 Task: Setup paragraph 2 text in the me for the builder.
Action: Mouse moved to (996, 72)
Screenshot: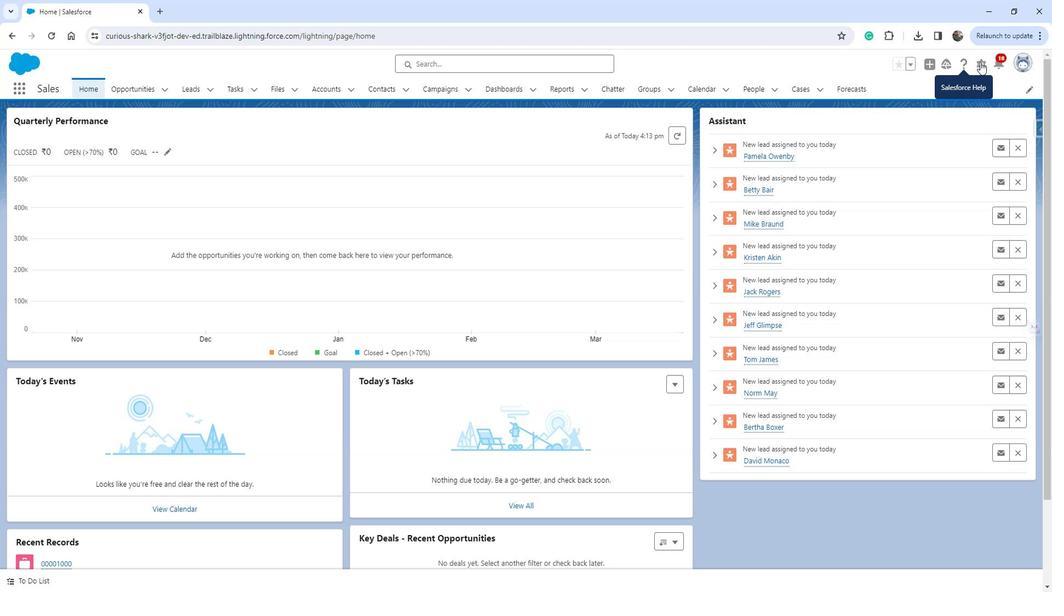 
Action: Mouse pressed left at (996, 72)
Screenshot: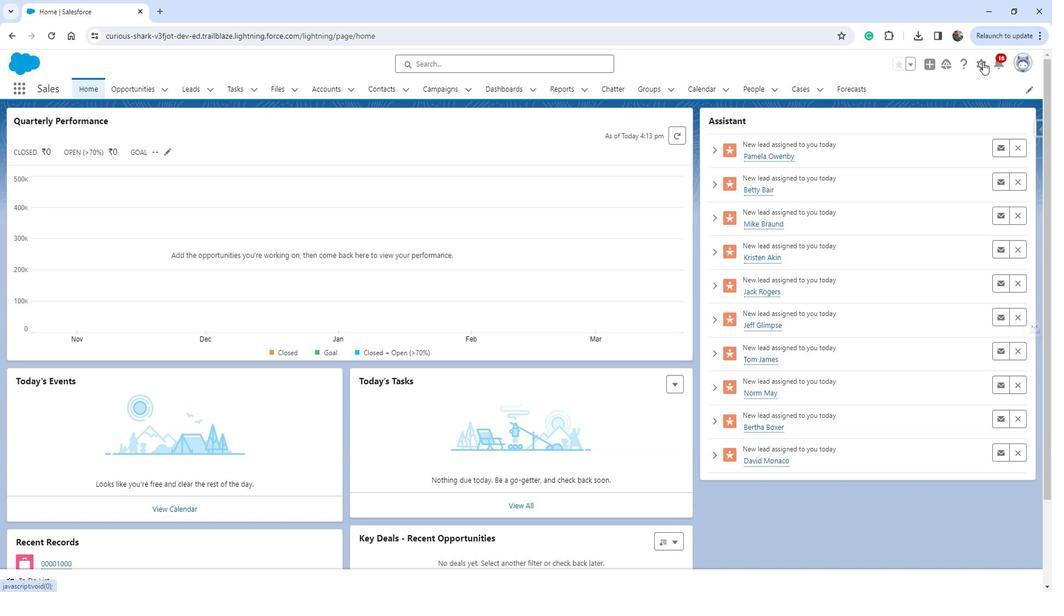 
Action: Mouse moved to (954, 108)
Screenshot: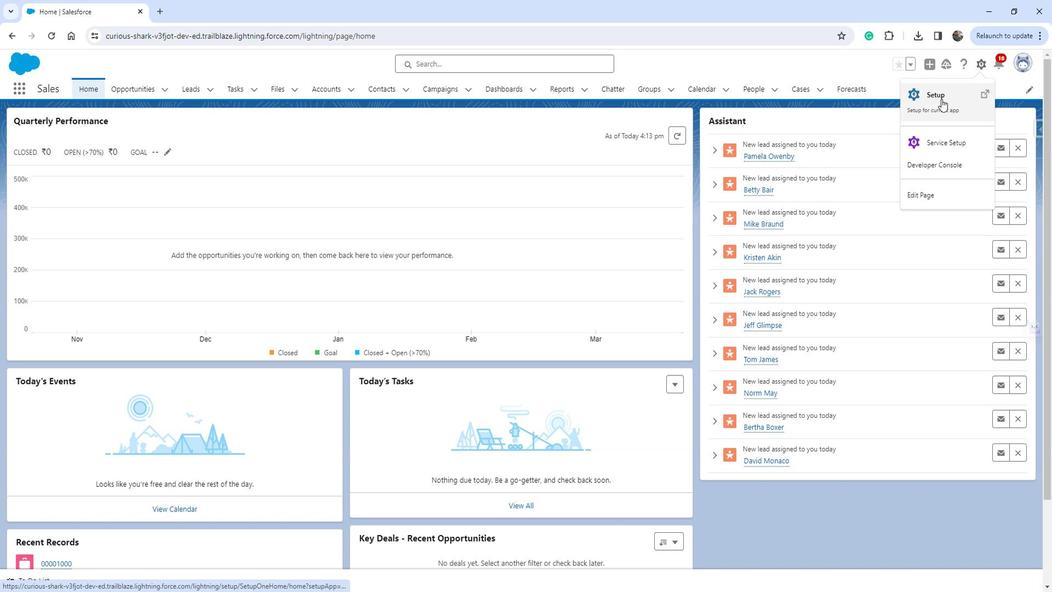 
Action: Mouse pressed left at (954, 108)
Screenshot: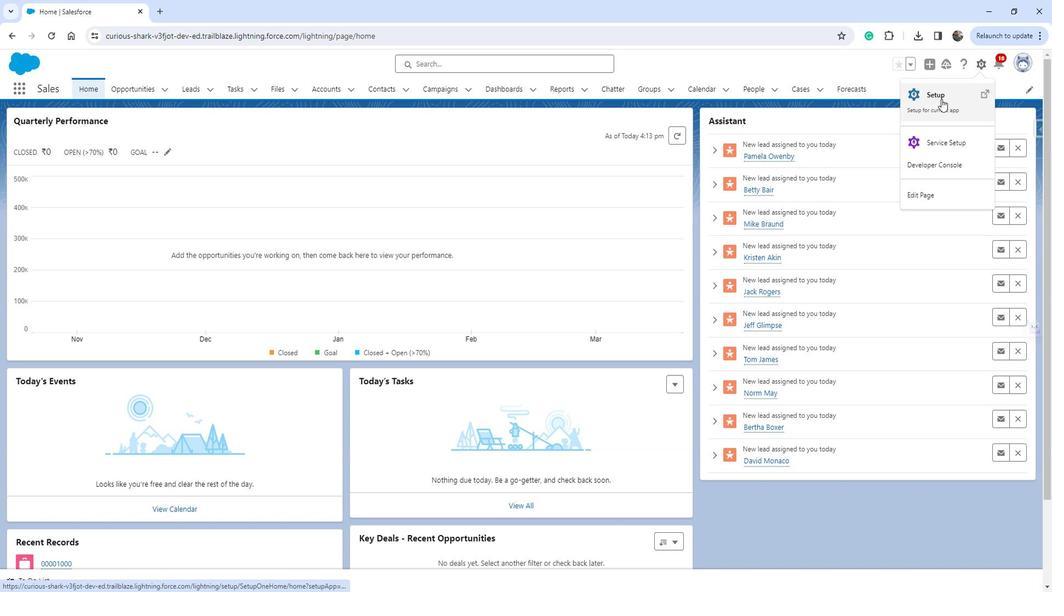 
Action: Mouse moved to (98, 351)
Screenshot: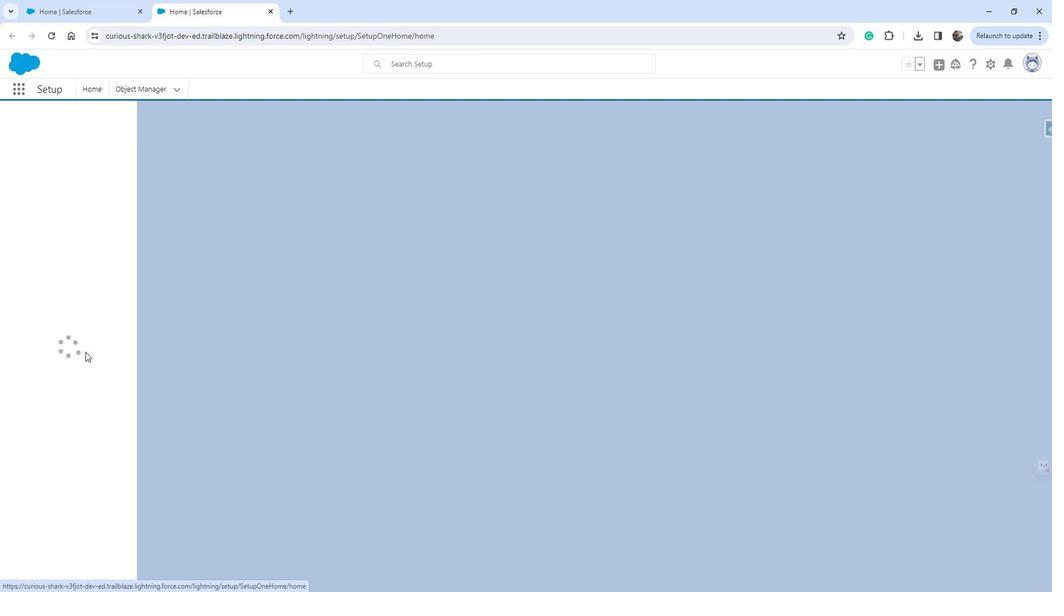 
Action: Mouse scrolled (98, 350) with delta (0, 0)
Screenshot: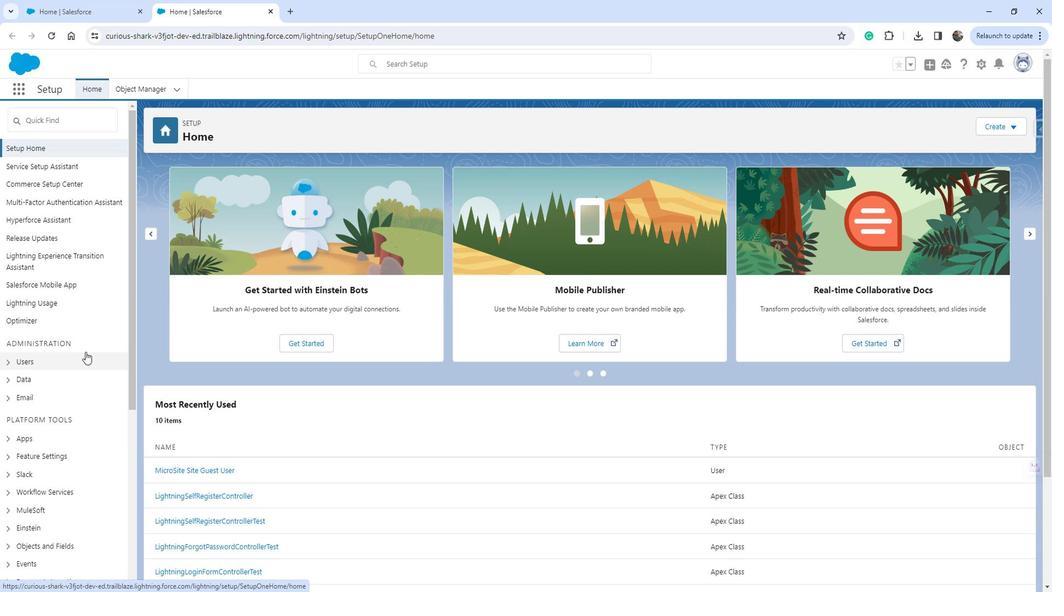 
Action: Mouse scrolled (98, 350) with delta (0, 0)
Screenshot: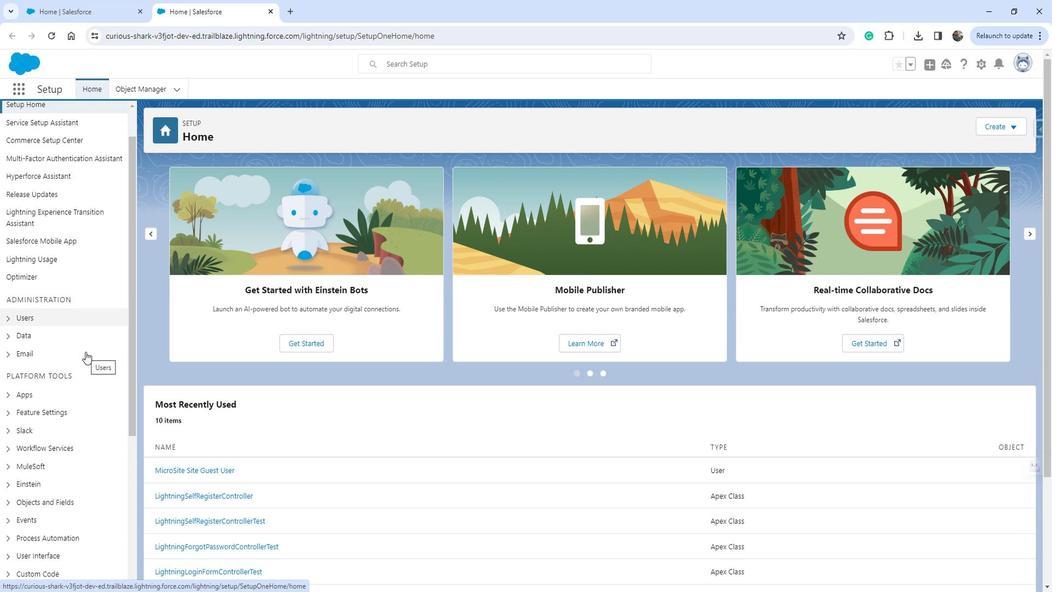 
Action: Mouse moved to (34, 341)
Screenshot: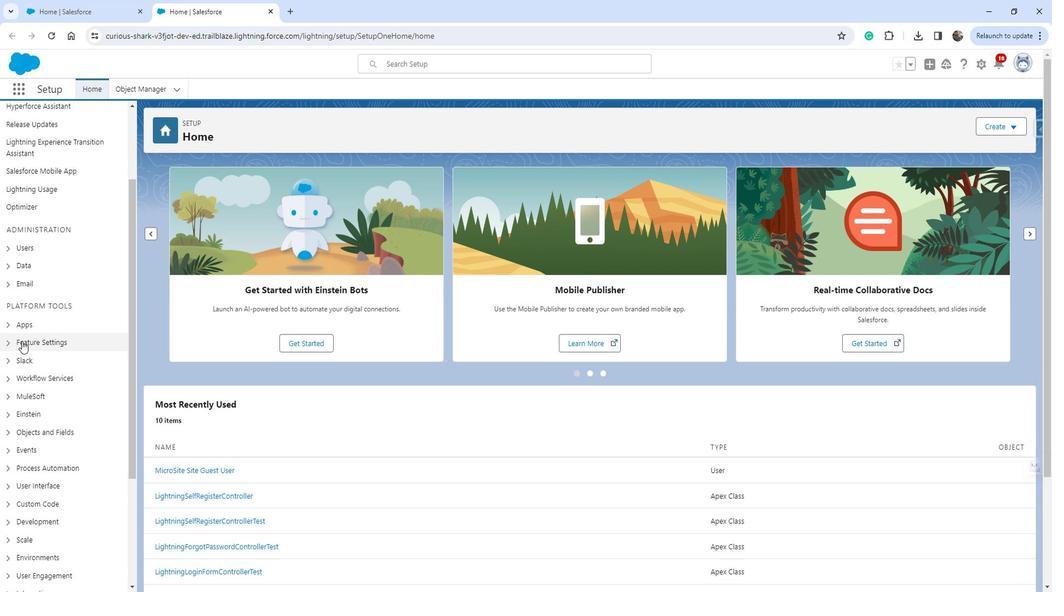 
Action: Mouse pressed left at (34, 341)
Screenshot: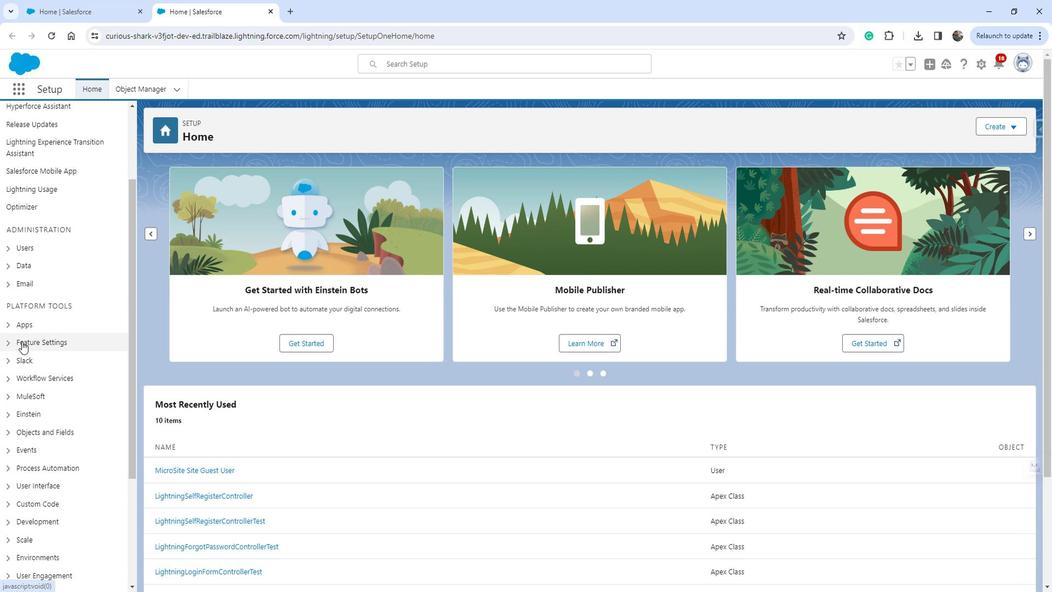 
Action: Mouse moved to (115, 336)
Screenshot: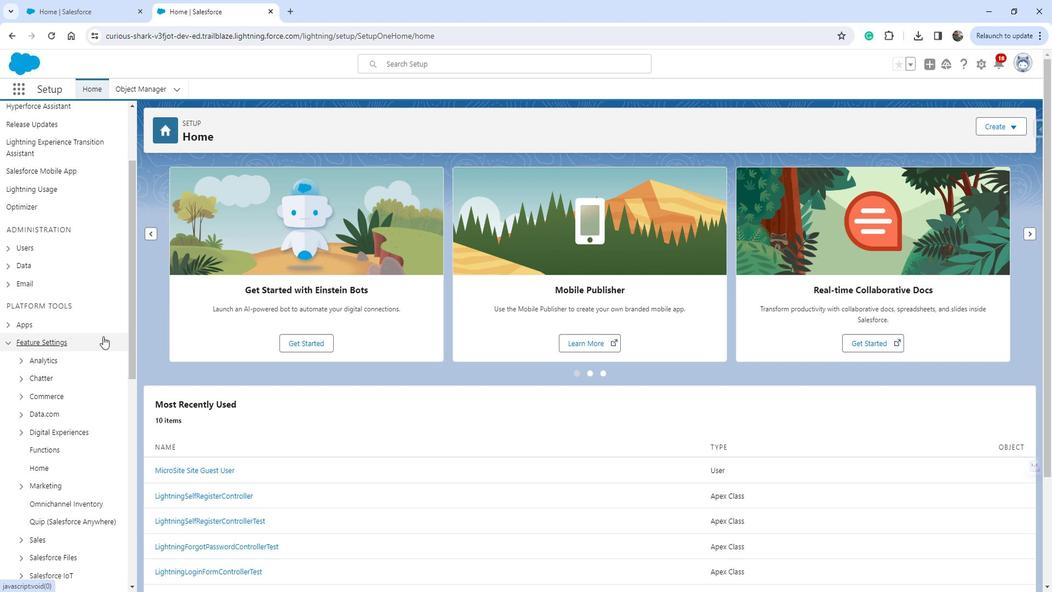 
Action: Mouse scrolled (115, 336) with delta (0, 0)
Screenshot: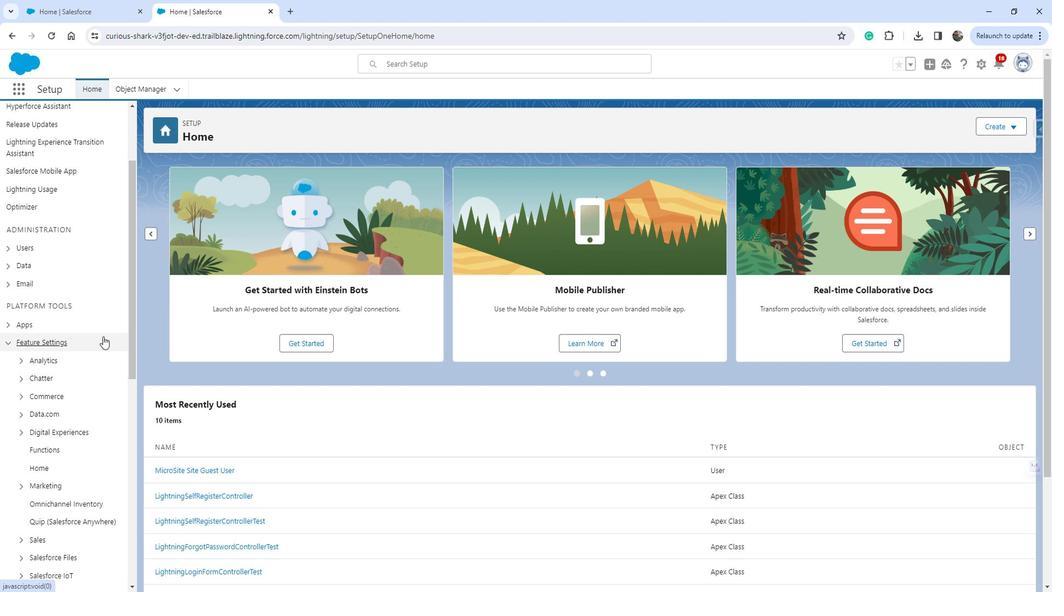 
Action: Mouse scrolled (115, 336) with delta (0, 0)
Screenshot: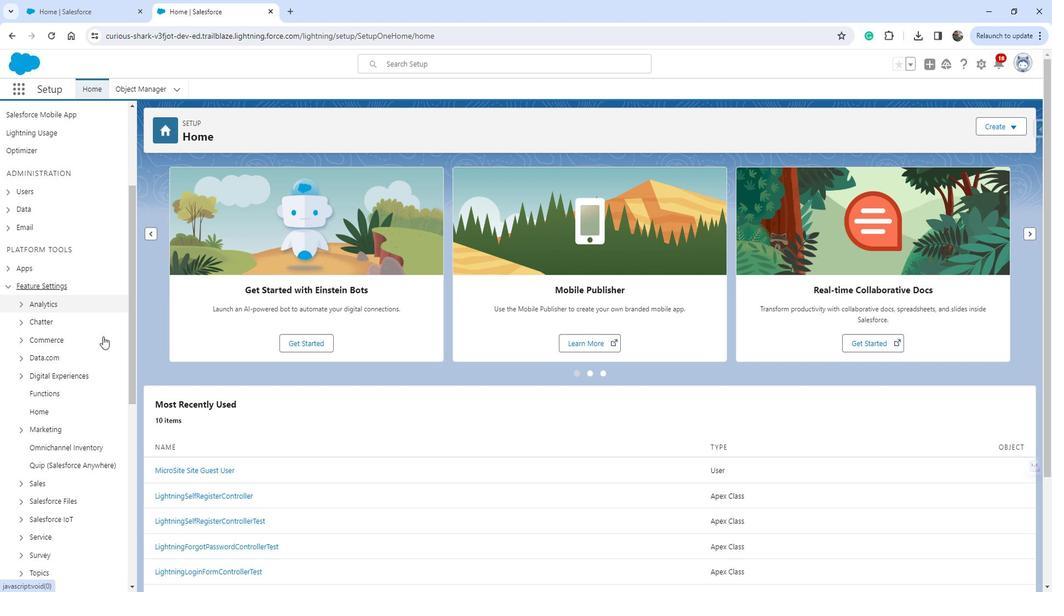 
Action: Mouse moved to (54, 317)
Screenshot: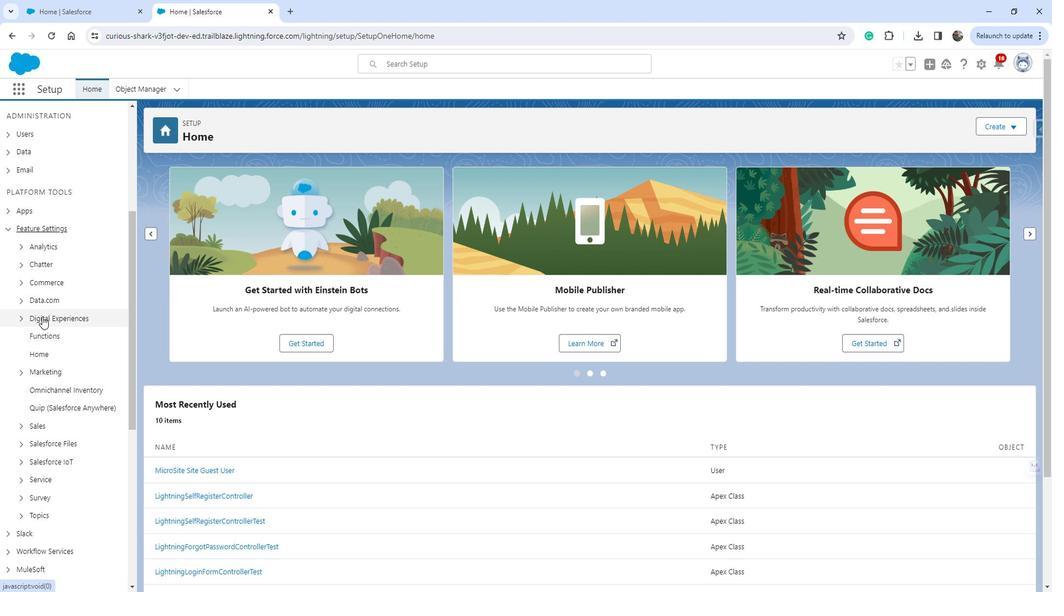 
Action: Mouse pressed left at (54, 317)
Screenshot: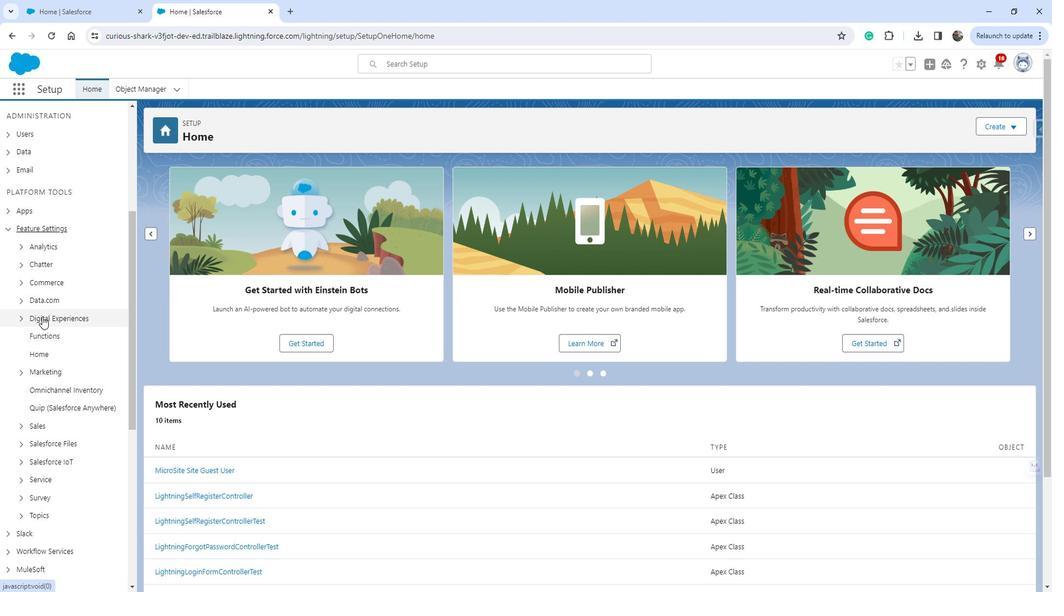 
Action: Mouse moved to (61, 334)
Screenshot: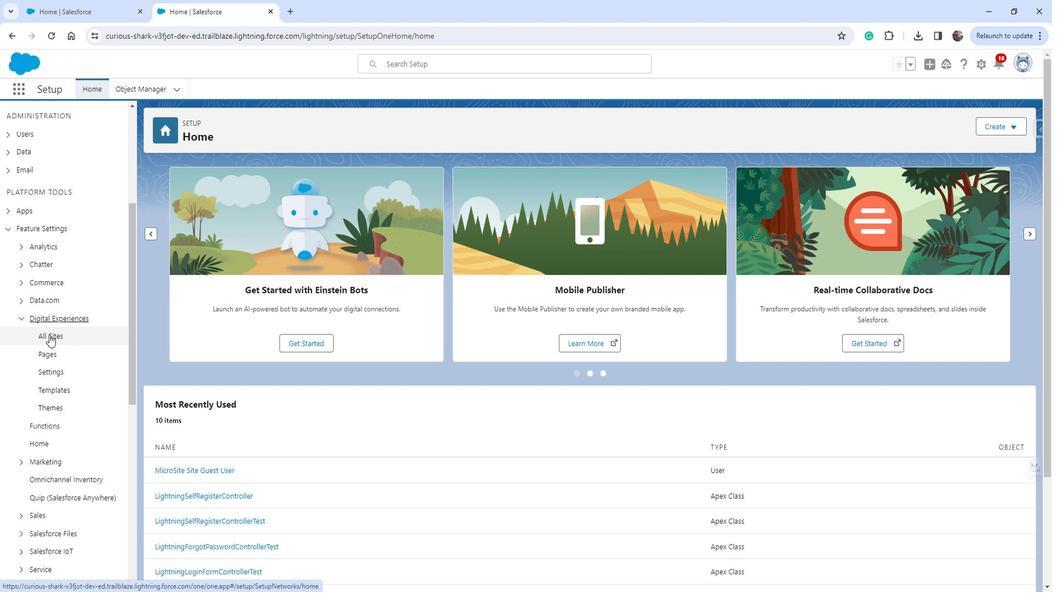 
Action: Mouse pressed left at (61, 334)
Screenshot: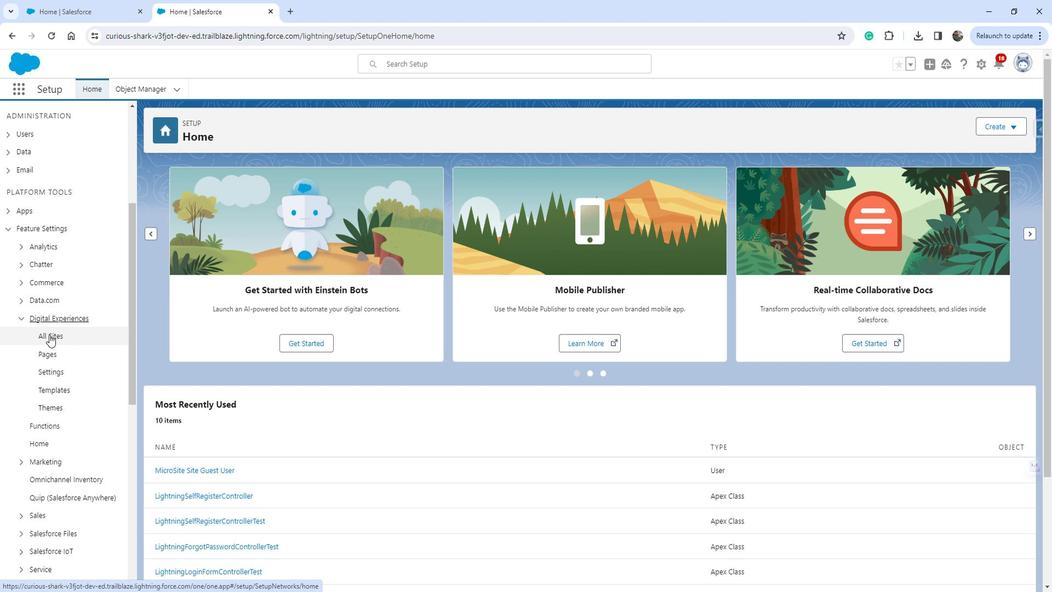 
Action: Mouse moved to (192, 261)
Screenshot: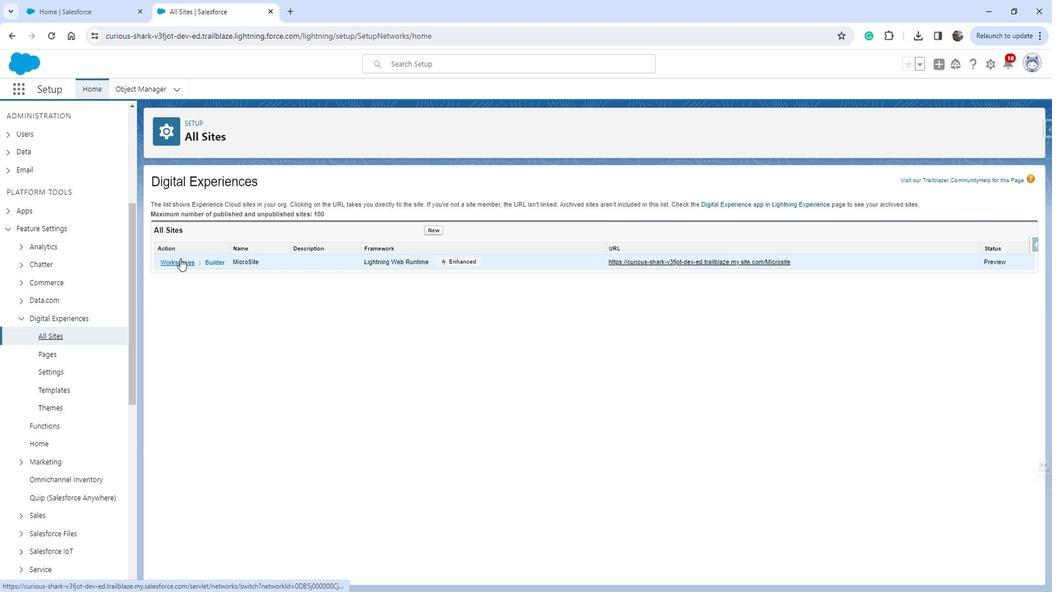 
Action: Mouse pressed left at (192, 261)
Screenshot: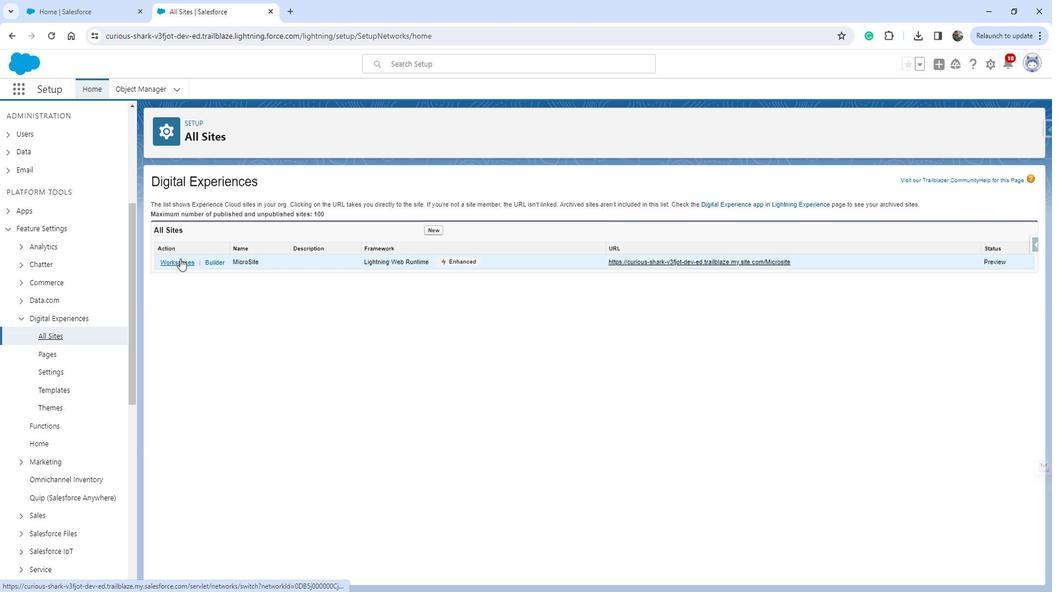 
Action: Mouse moved to (308, 328)
Screenshot: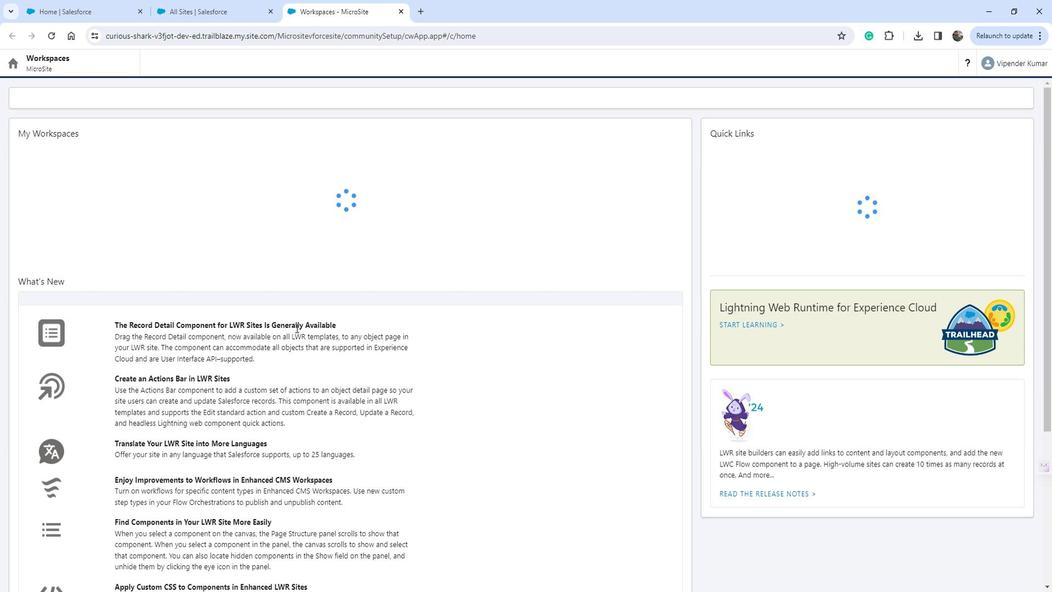 
Action: Mouse scrolled (308, 327) with delta (0, 0)
Screenshot: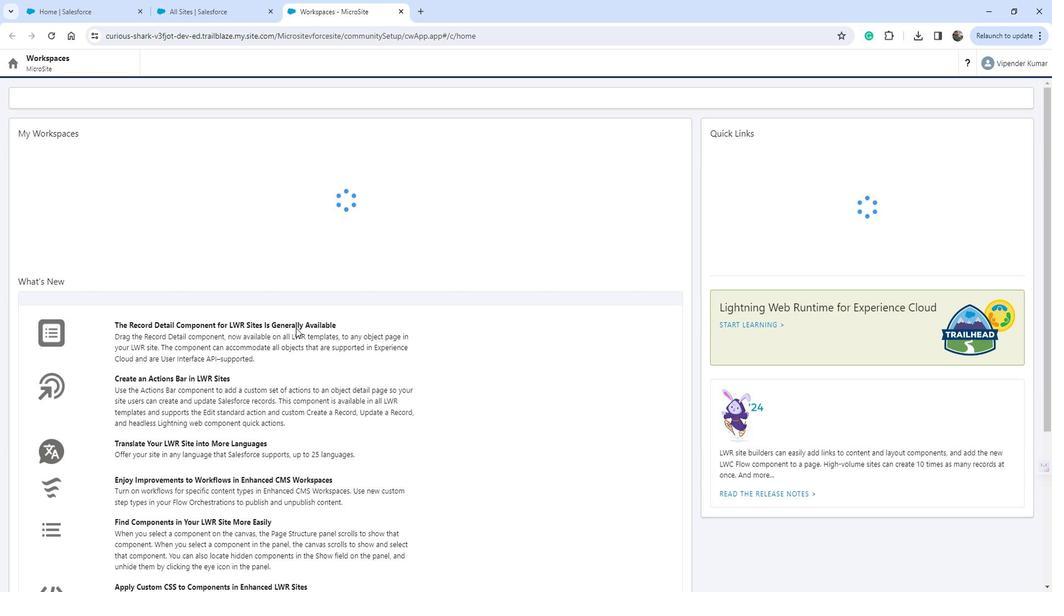 
Action: Mouse moved to (122, 221)
Screenshot: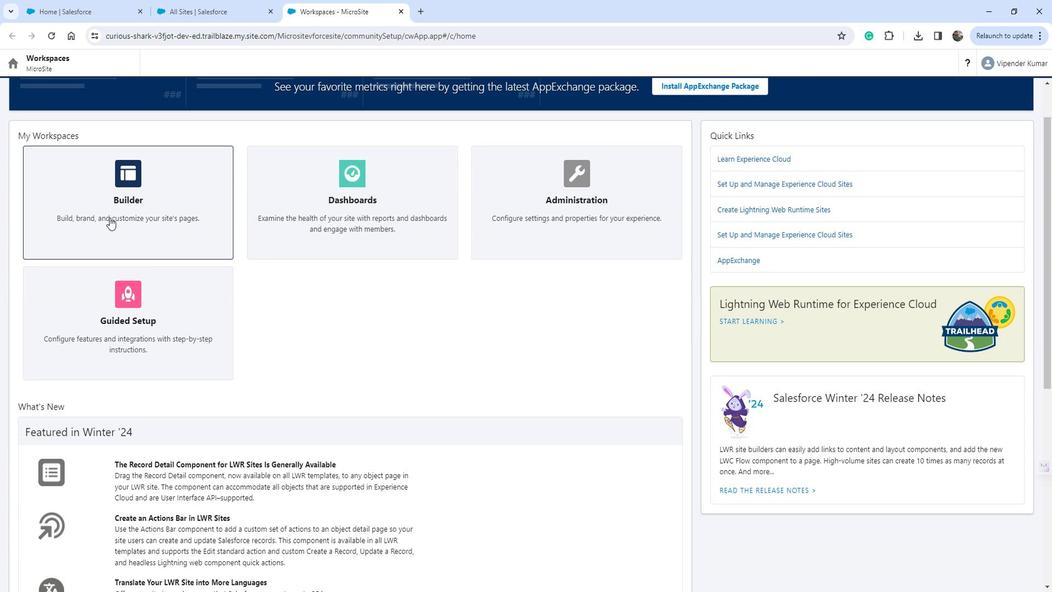
Action: Mouse pressed left at (122, 221)
Screenshot: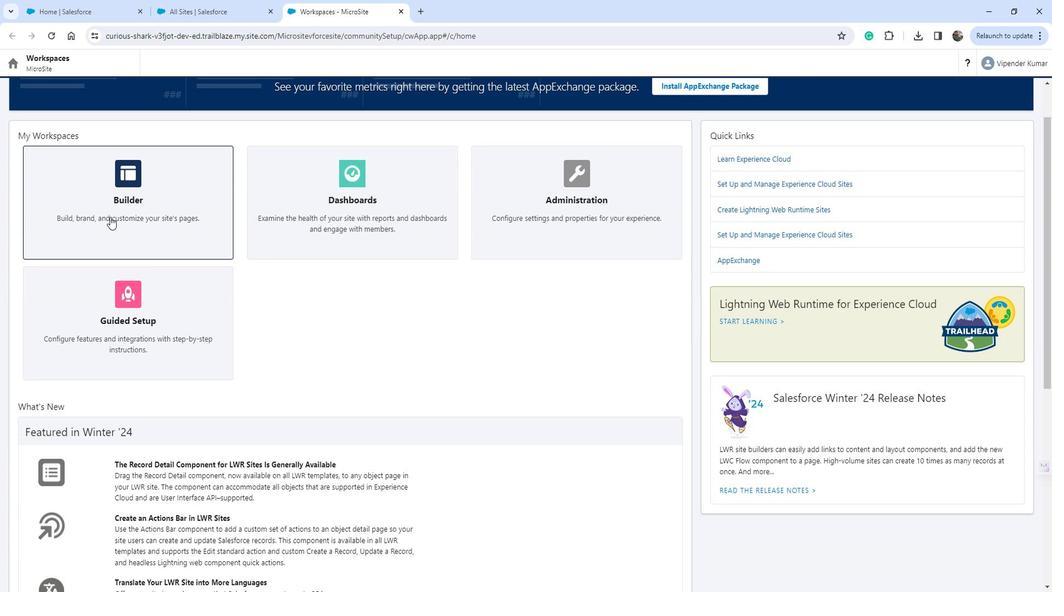 
Action: Mouse moved to (341, 293)
Screenshot: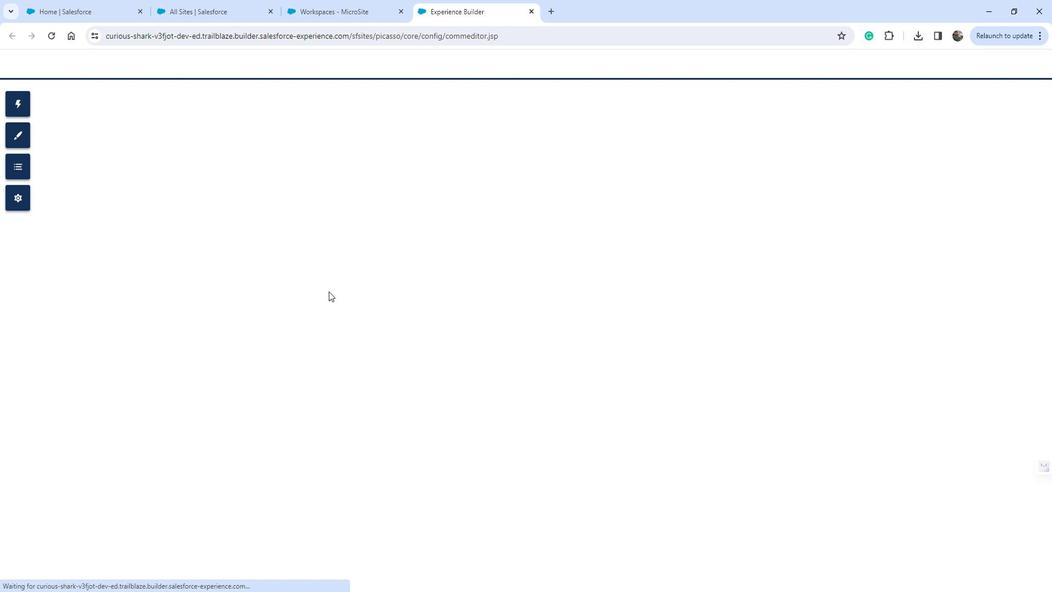 
Action: Mouse scrolled (341, 293) with delta (0, 0)
Screenshot: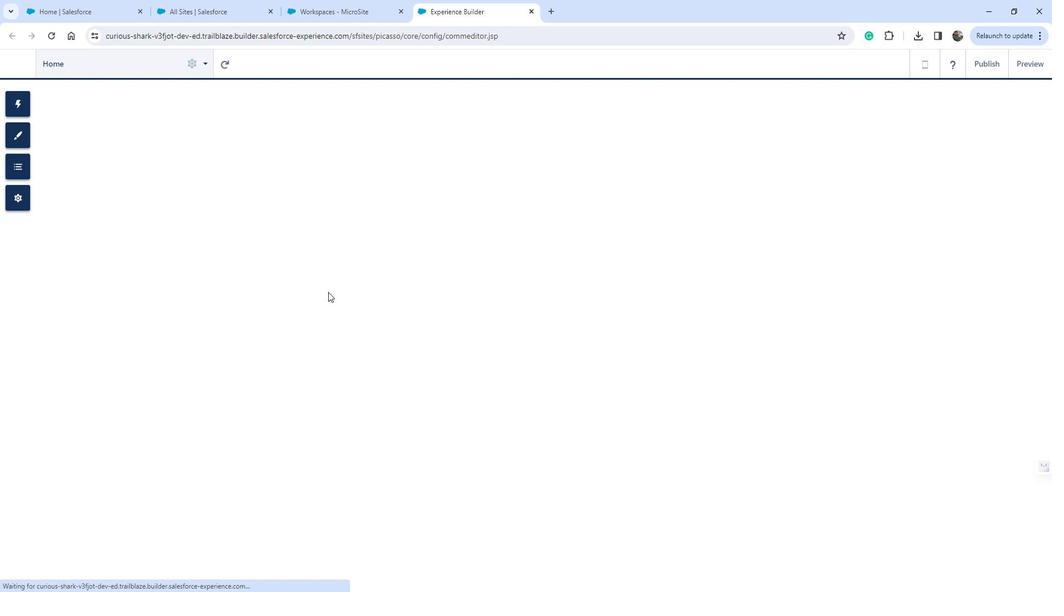 
Action: Mouse moved to (36, 146)
Screenshot: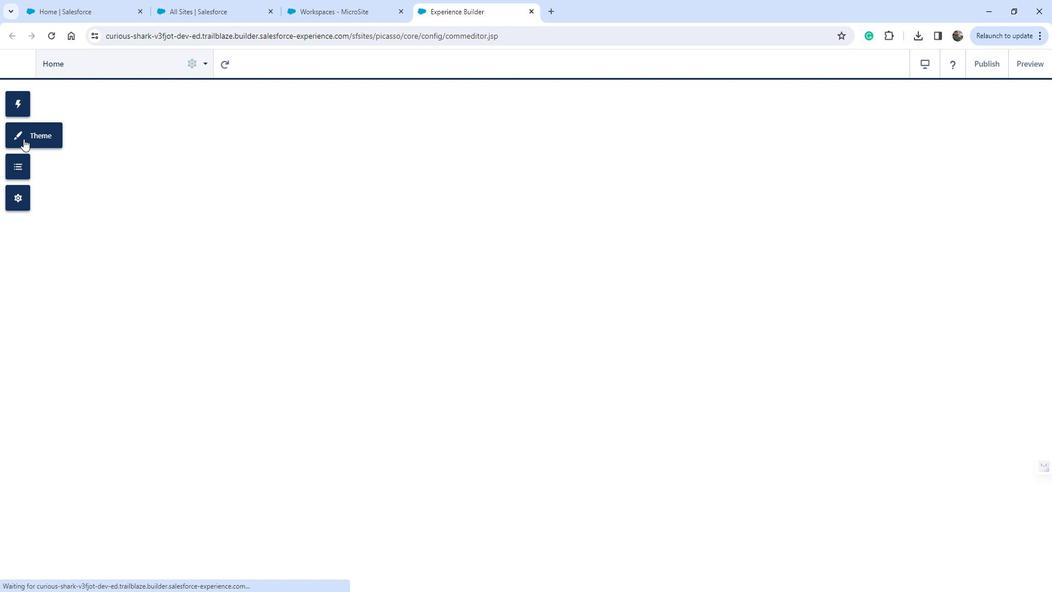 
Action: Mouse pressed left at (36, 146)
Screenshot: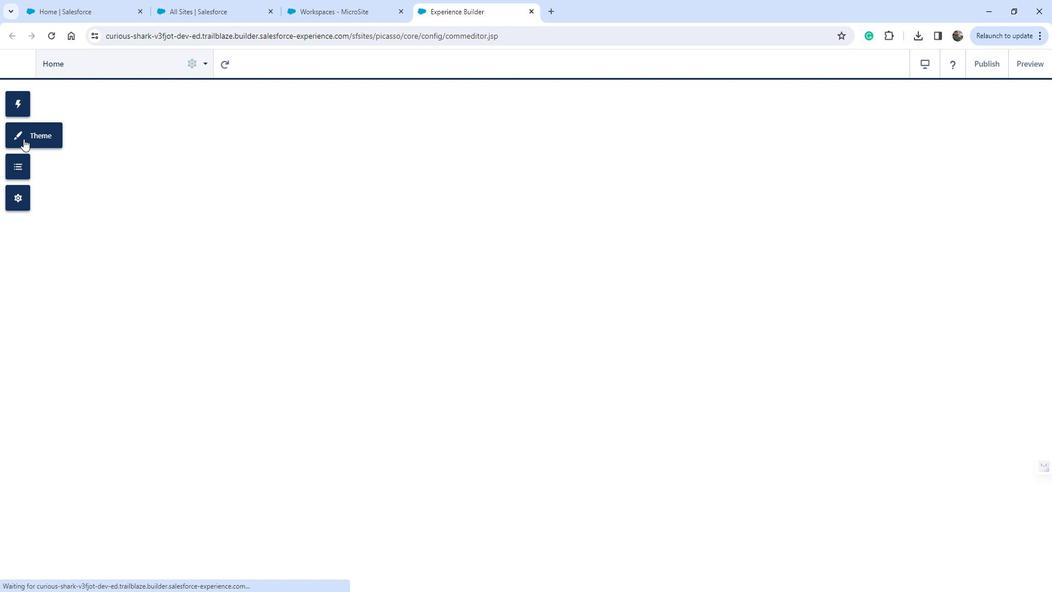 
Action: Mouse moved to (37, 140)
Screenshot: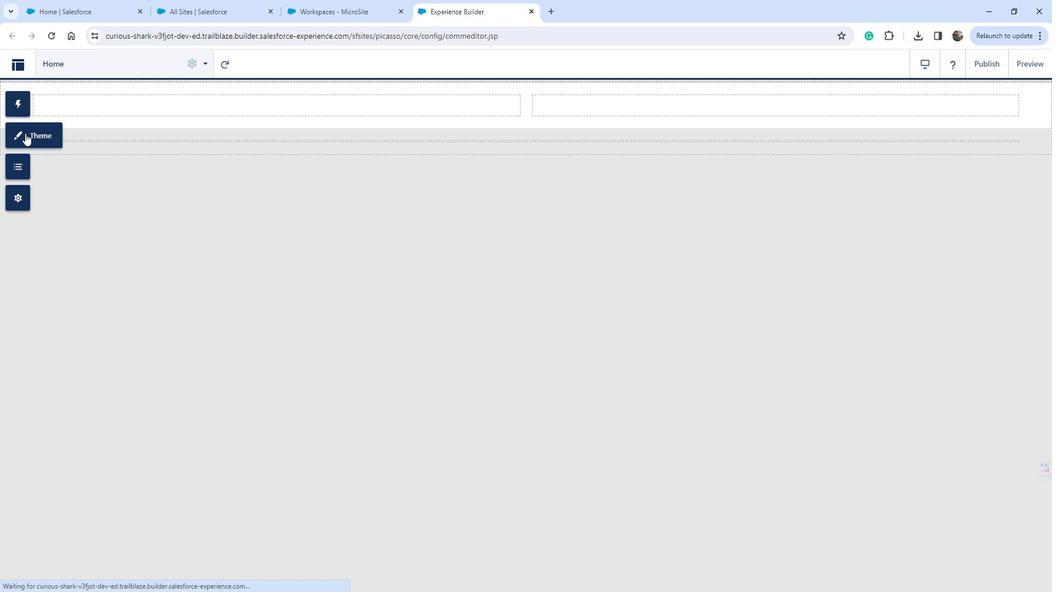 
Action: Mouse pressed left at (37, 140)
Screenshot: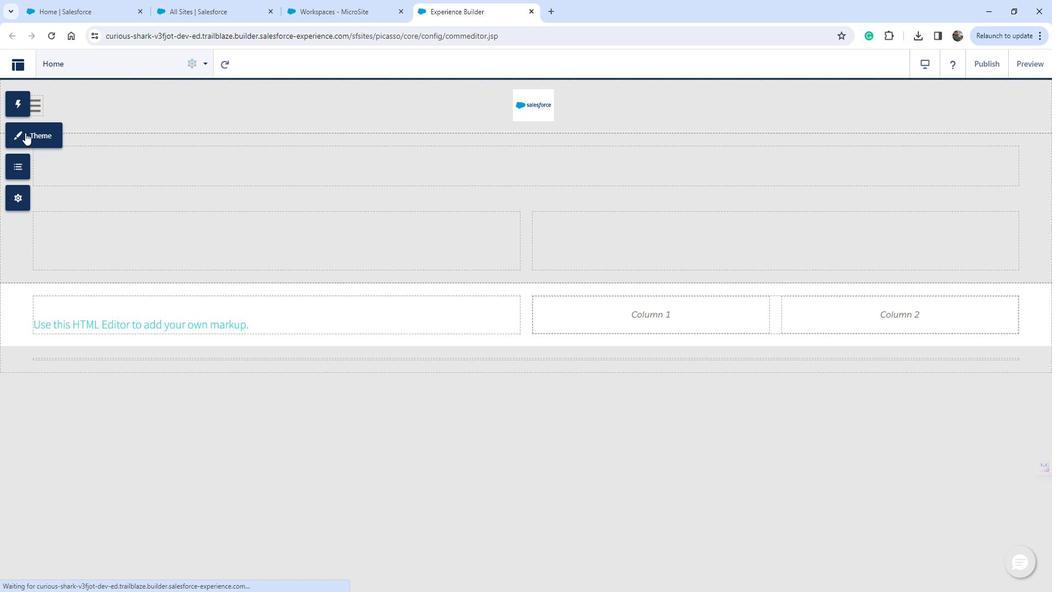 
Action: Mouse moved to (182, 179)
Screenshot: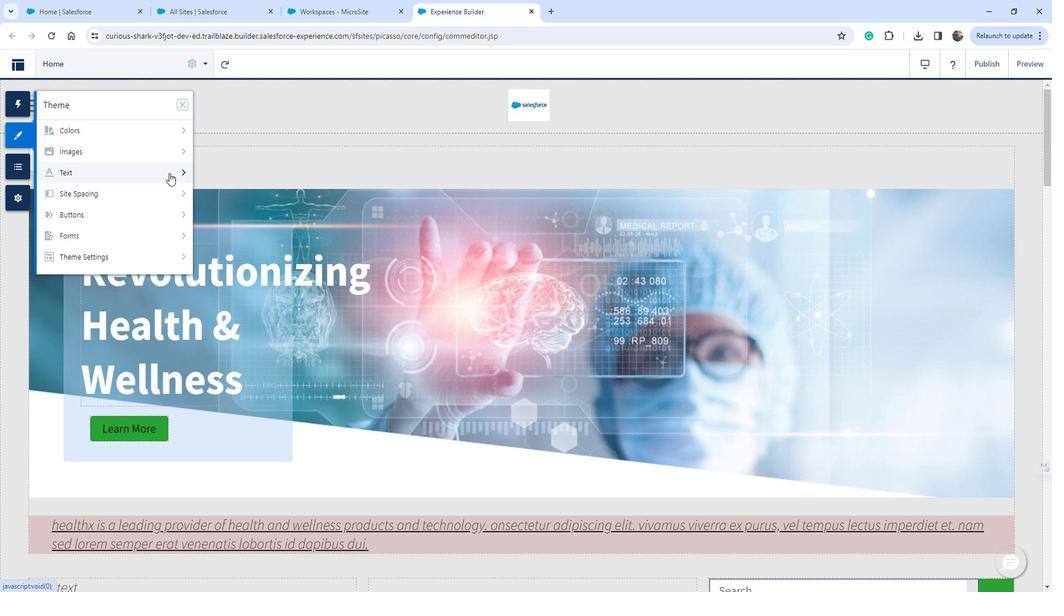 
Action: Mouse pressed left at (182, 179)
Screenshot: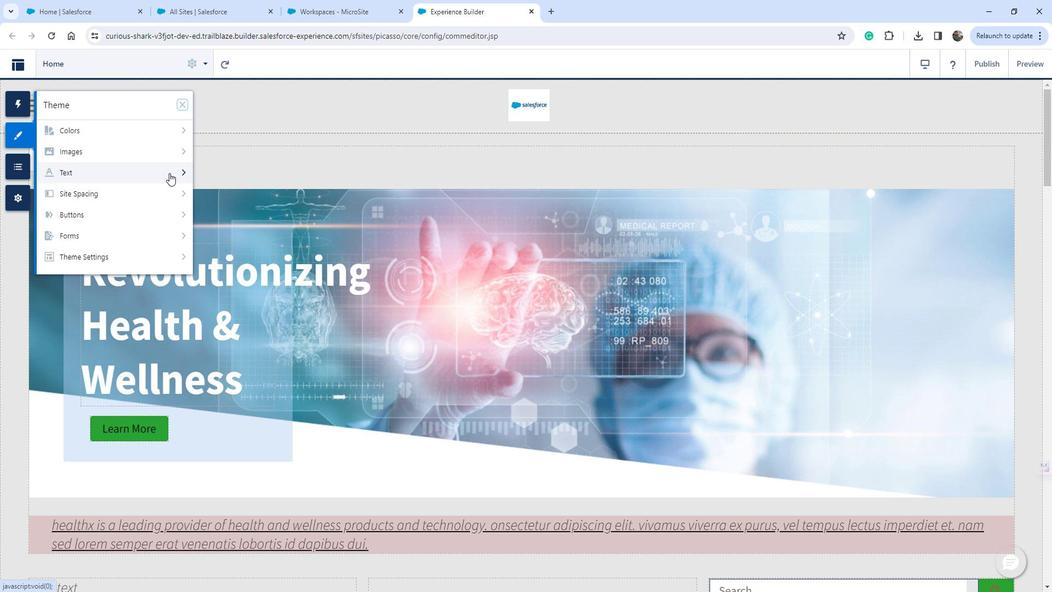 
Action: Mouse moved to (193, 131)
Screenshot: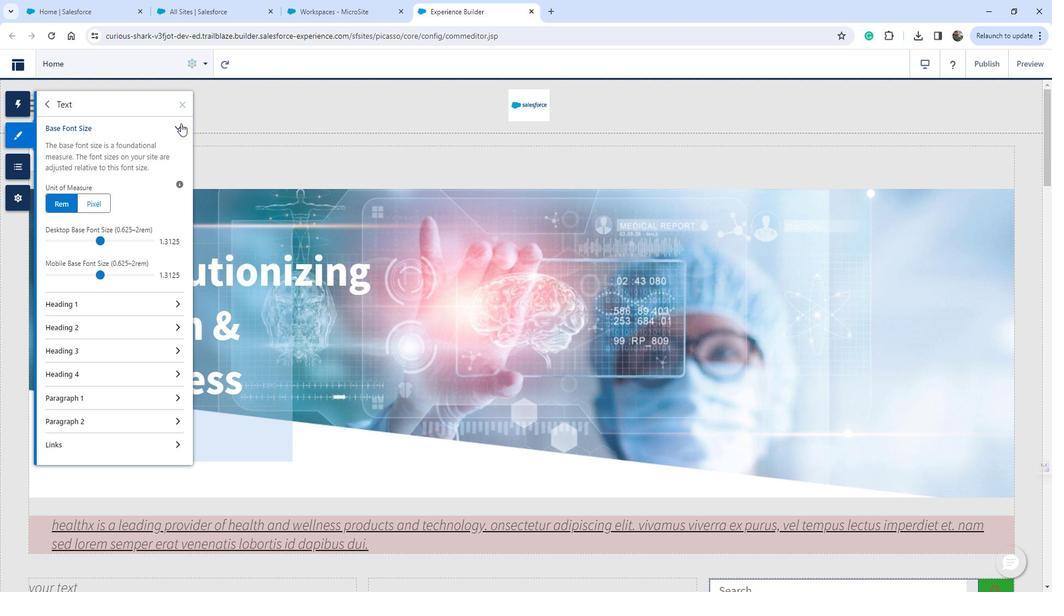 
Action: Mouse pressed left at (193, 131)
Screenshot: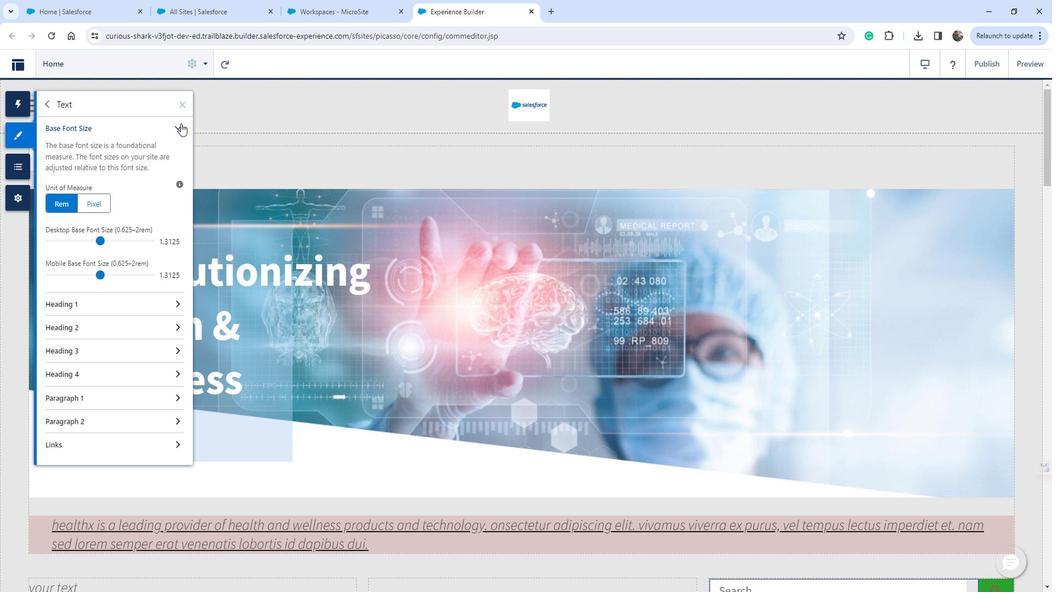 
Action: Mouse moved to (145, 273)
Screenshot: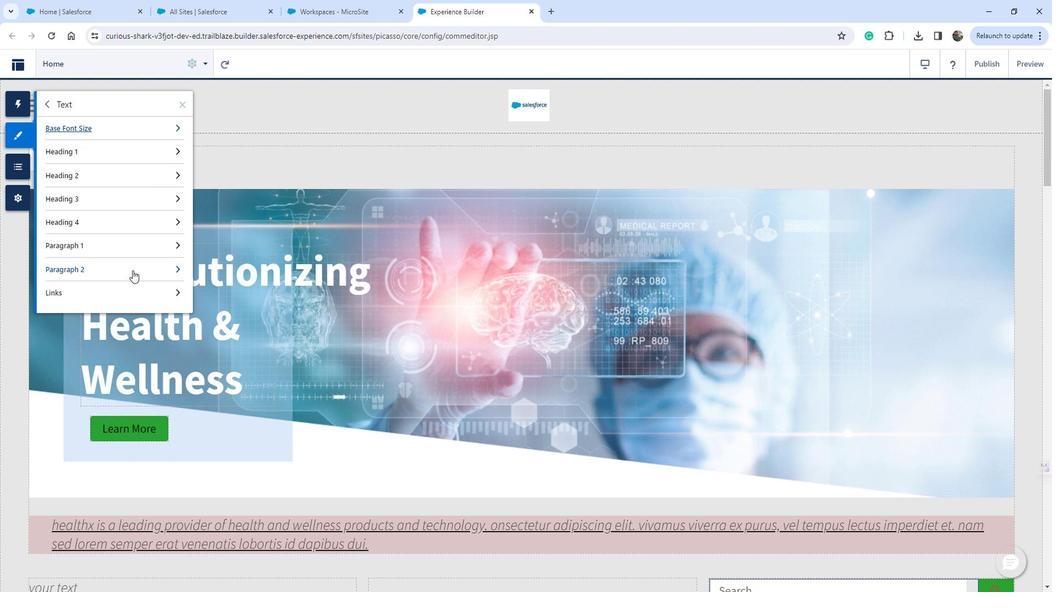
Action: Mouse pressed left at (145, 273)
Screenshot: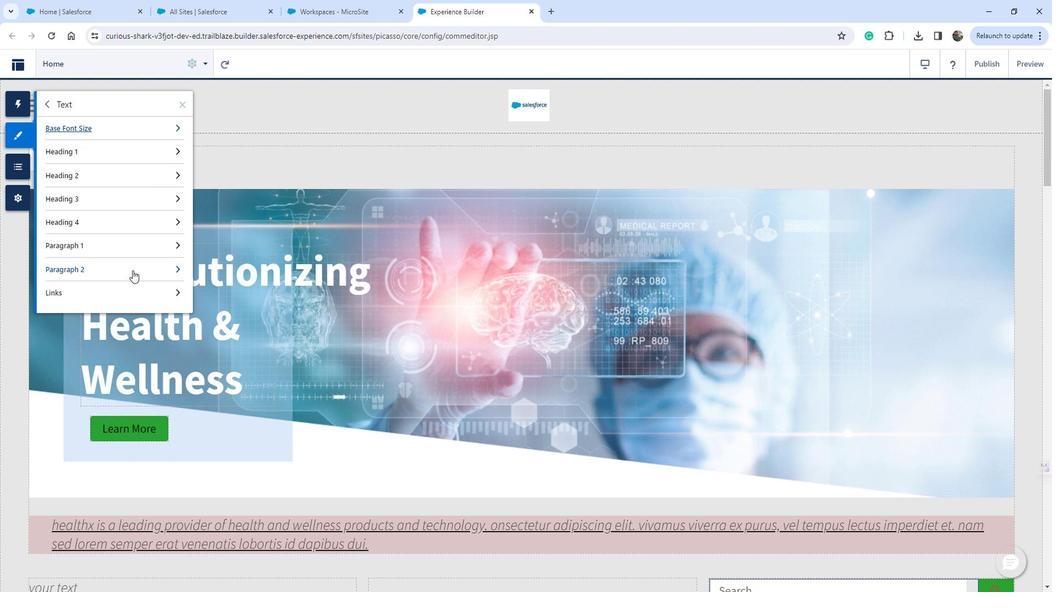 
Action: Mouse moved to (162, 307)
Screenshot: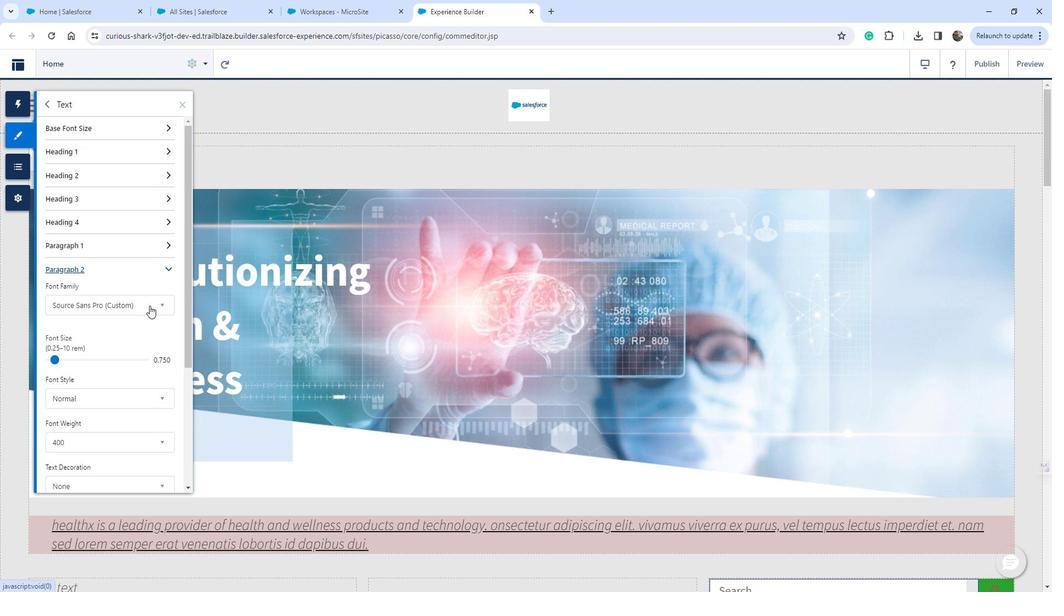 
Action: Mouse pressed left at (162, 307)
Screenshot: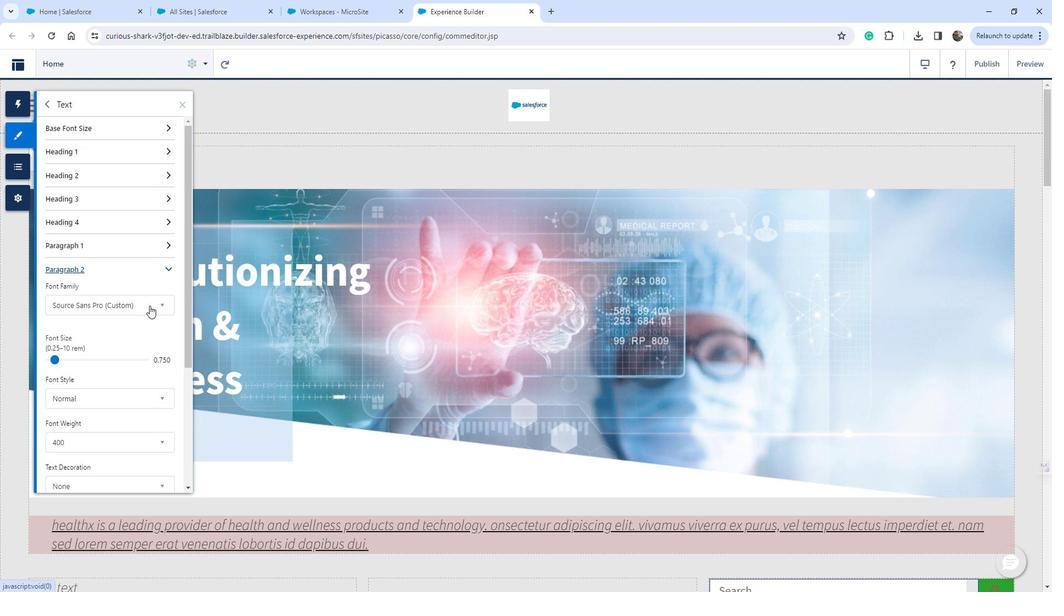 
Action: Mouse moved to (125, 343)
Screenshot: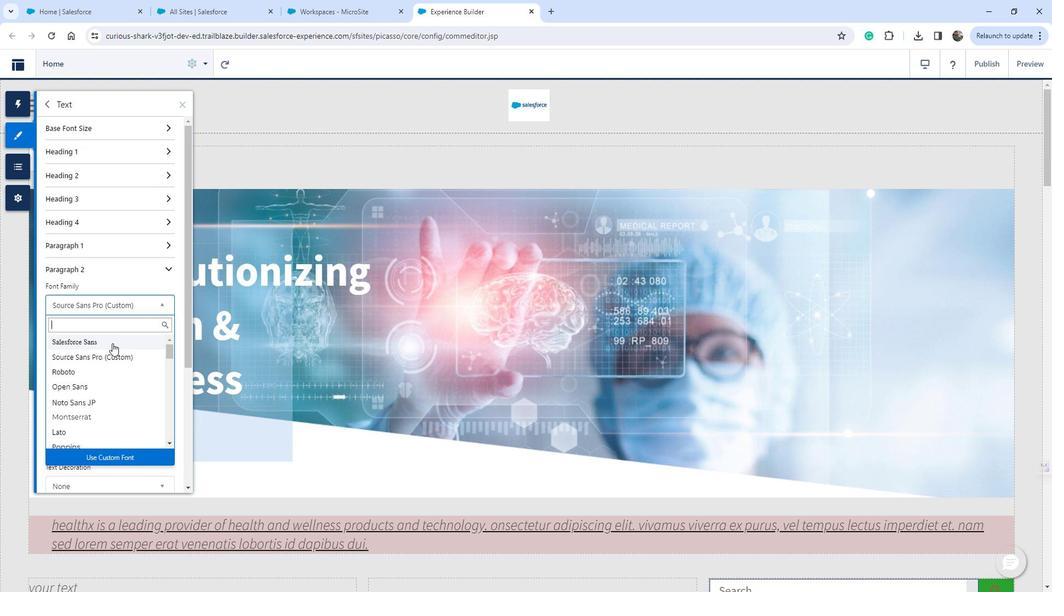
Action: Mouse pressed left at (125, 343)
Screenshot: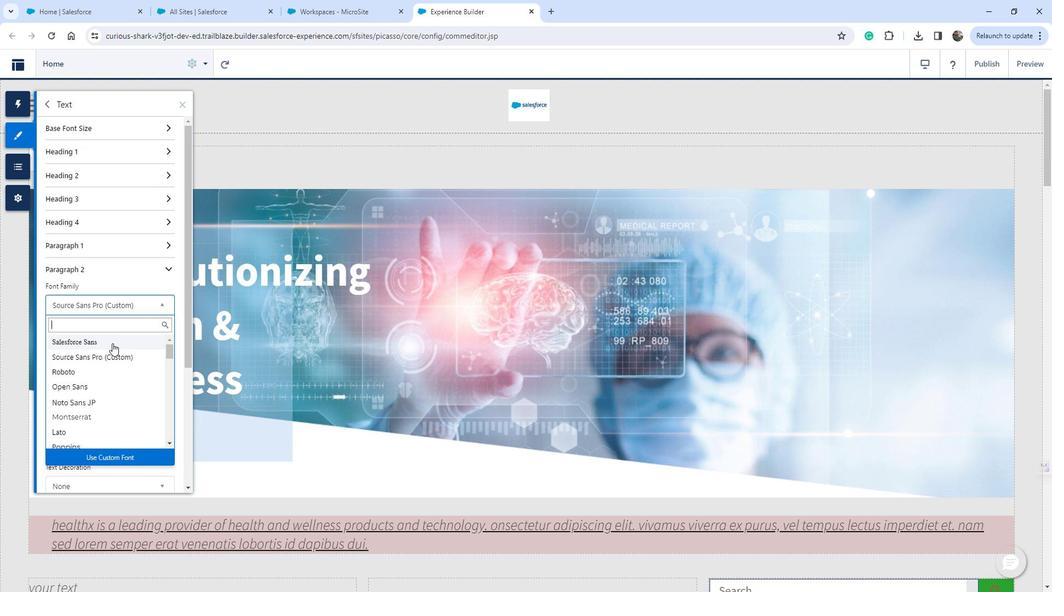 
Action: Mouse moved to (145, 327)
Screenshot: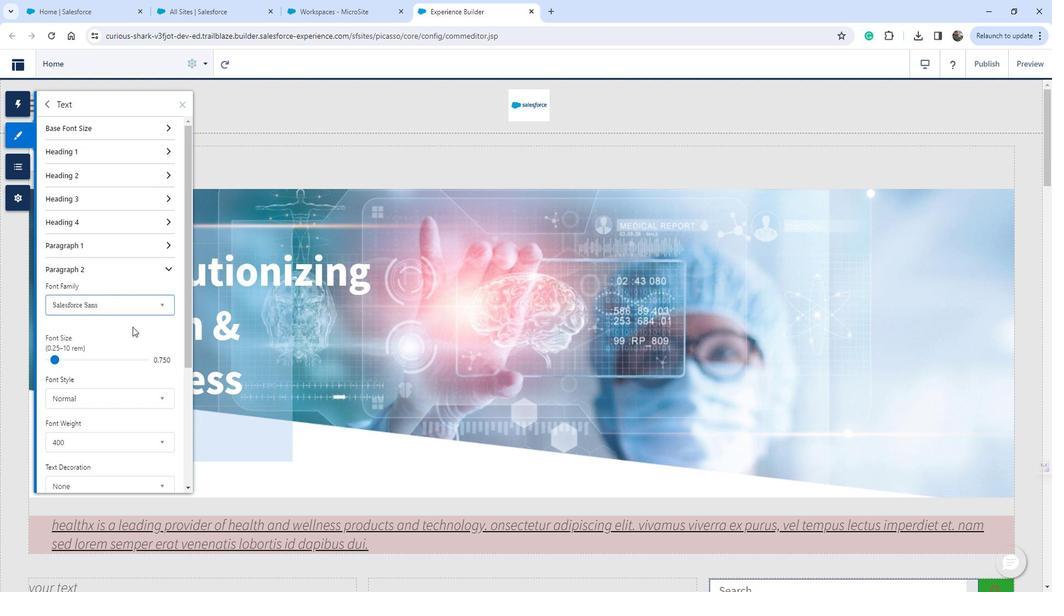 
Action: Mouse scrolled (145, 326) with delta (0, 0)
Screenshot: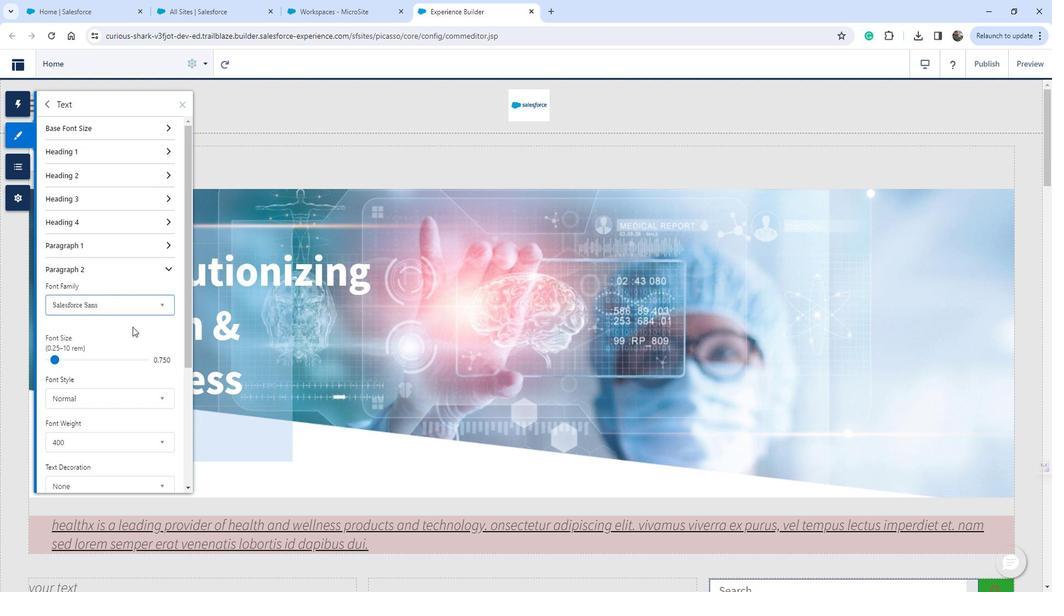 
Action: Mouse scrolled (145, 326) with delta (0, 0)
Screenshot: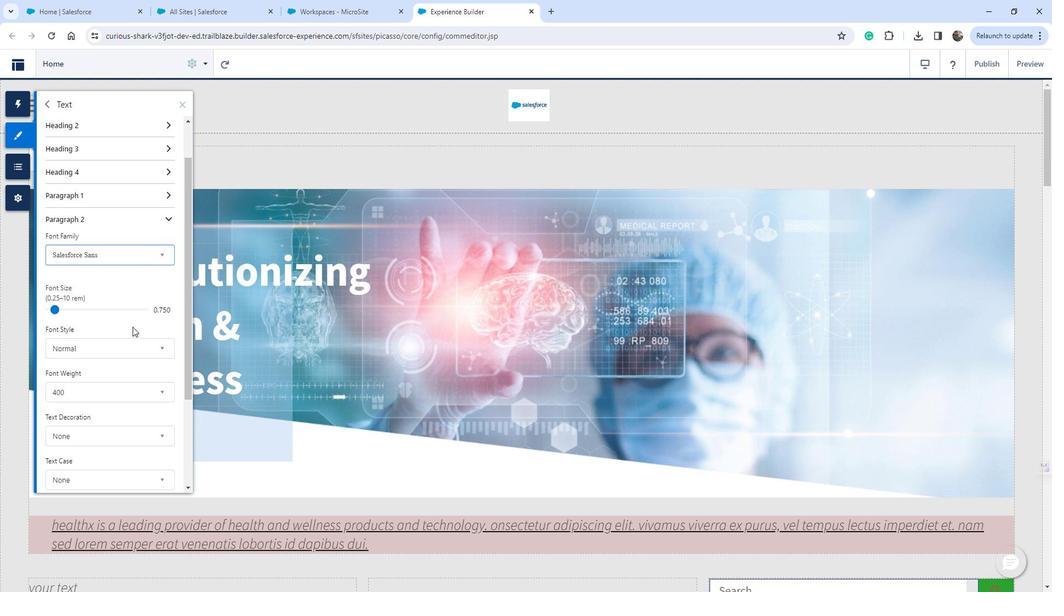 
Action: Mouse moved to (97, 330)
Screenshot: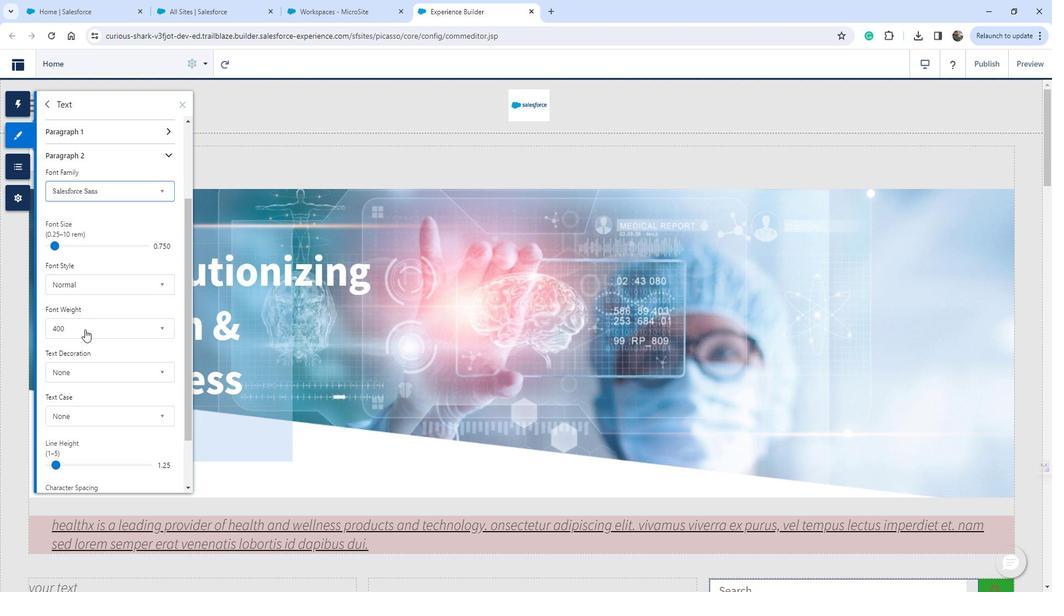 
Action: Mouse pressed left at (97, 330)
Screenshot: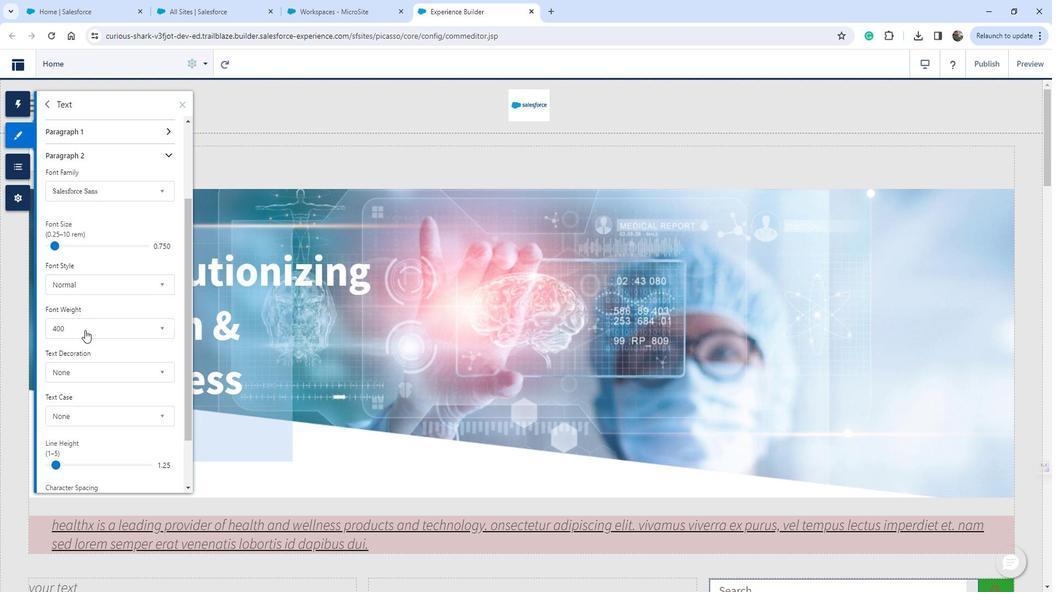 
Action: Mouse moved to (89, 378)
Screenshot: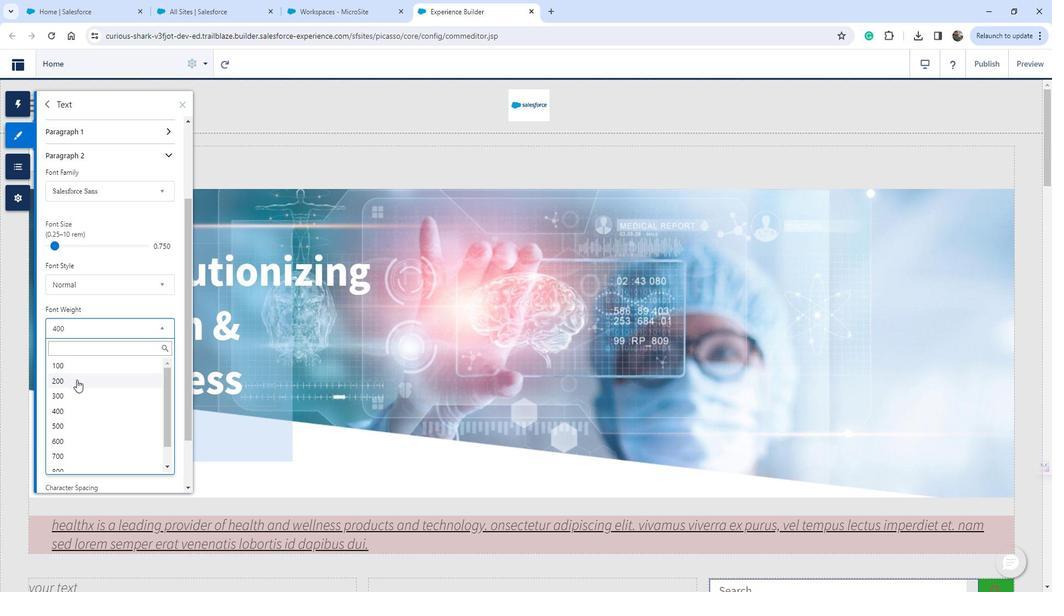 
Action: Mouse pressed left at (89, 378)
Screenshot: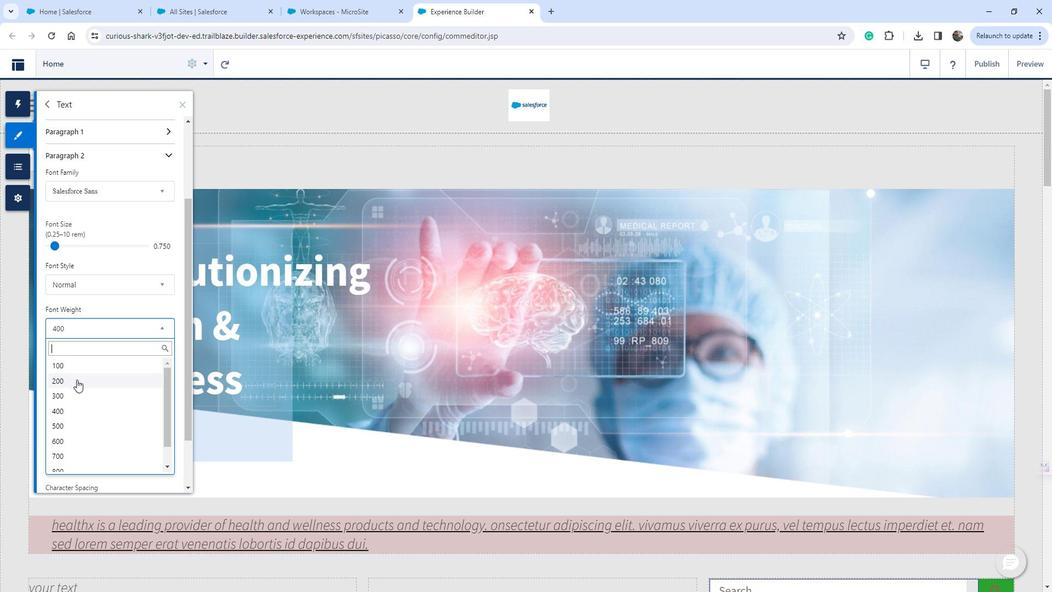 
Action: Mouse moved to (115, 362)
Screenshot: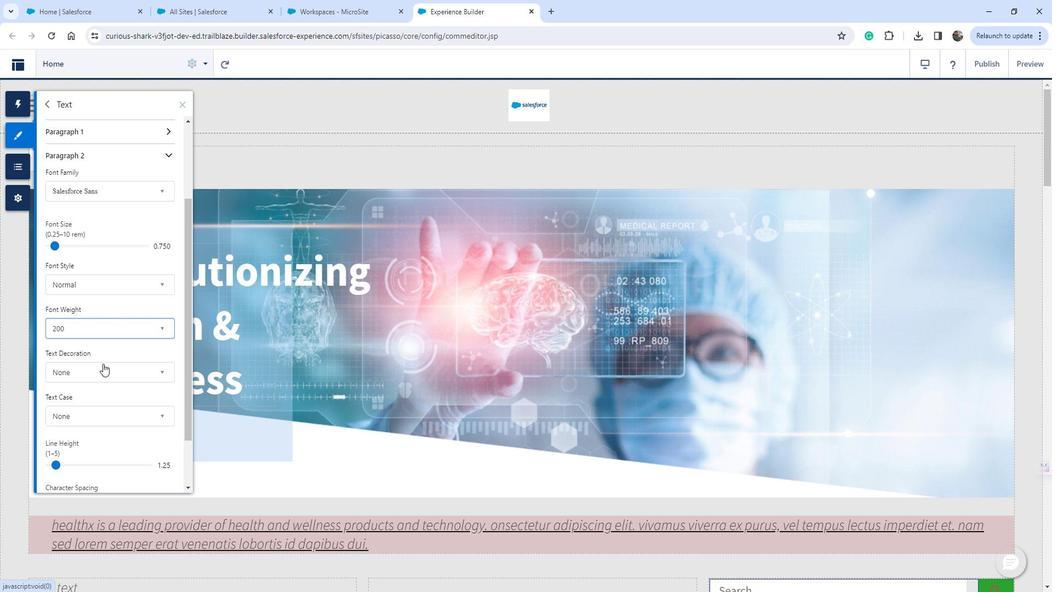 
Action: Mouse scrolled (115, 362) with delta (0, 0)
Screenshot: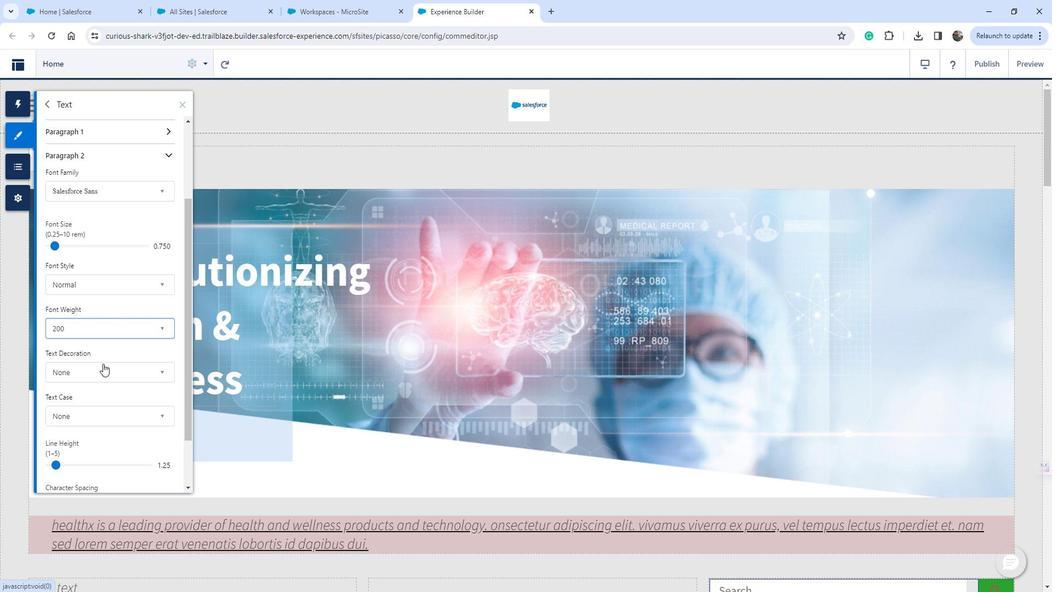 
Action: Mouse scrolled (115, 362) with delta (0, 0)
Screenshot: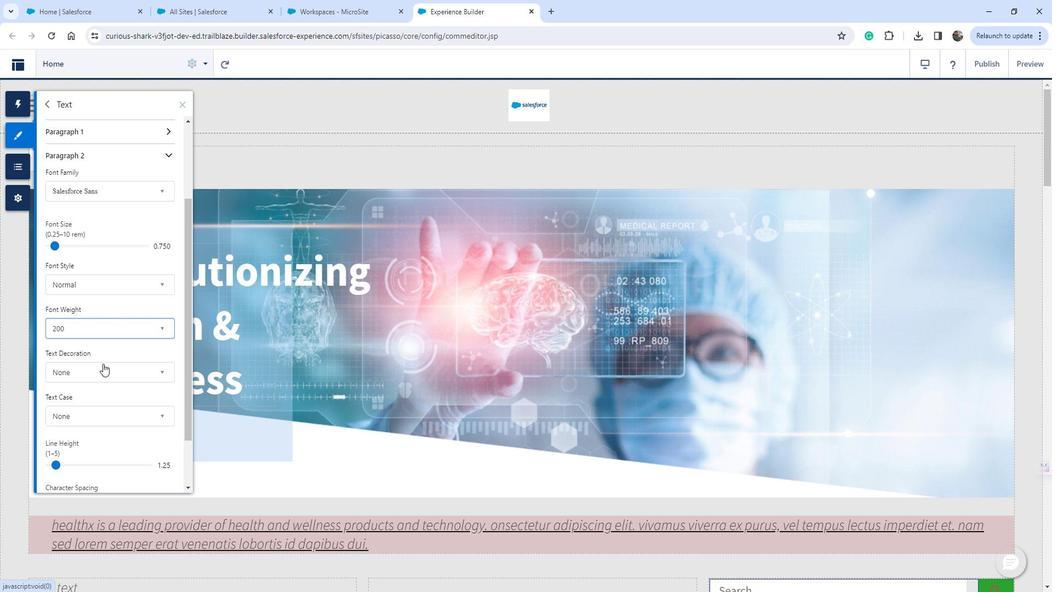 
Action: Mouse moved to (110, 368)
Screenshot: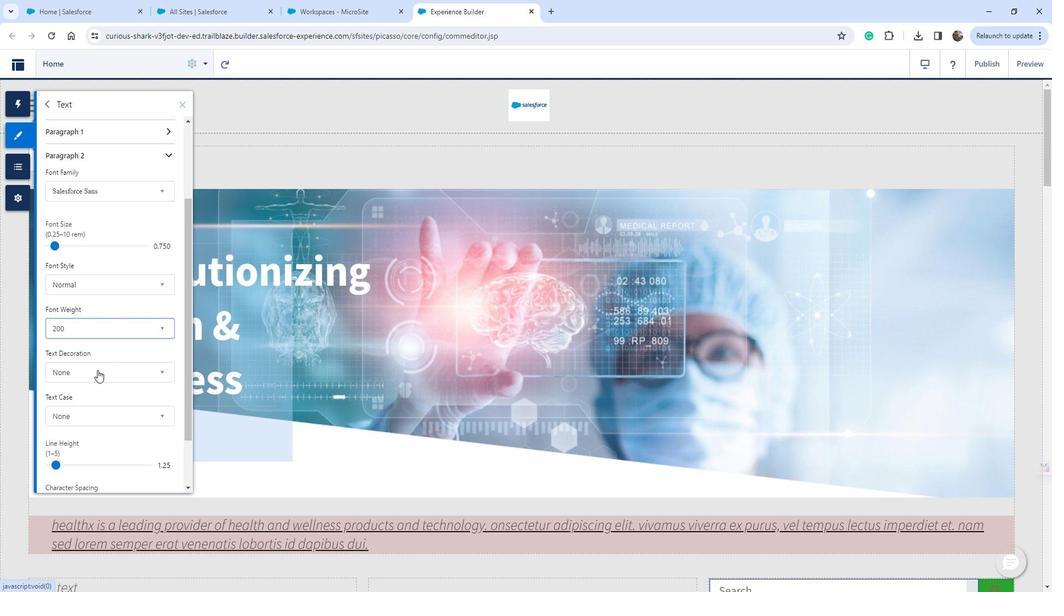 
Action: Mouse pressed left at (110, 368)
Screenshot: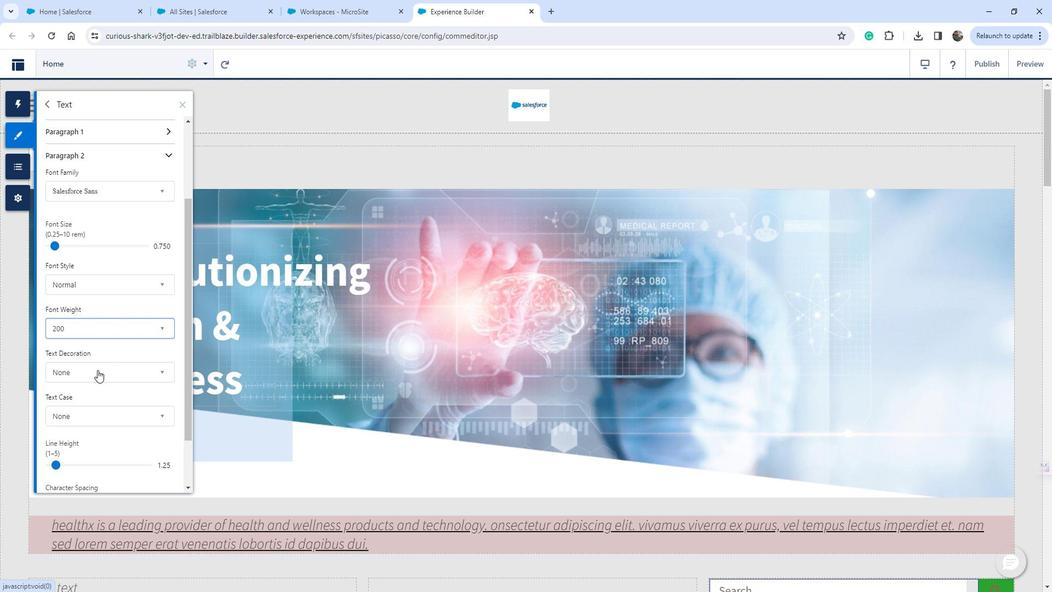 
Action: Mouse moved to (137, 310)
Screenshot: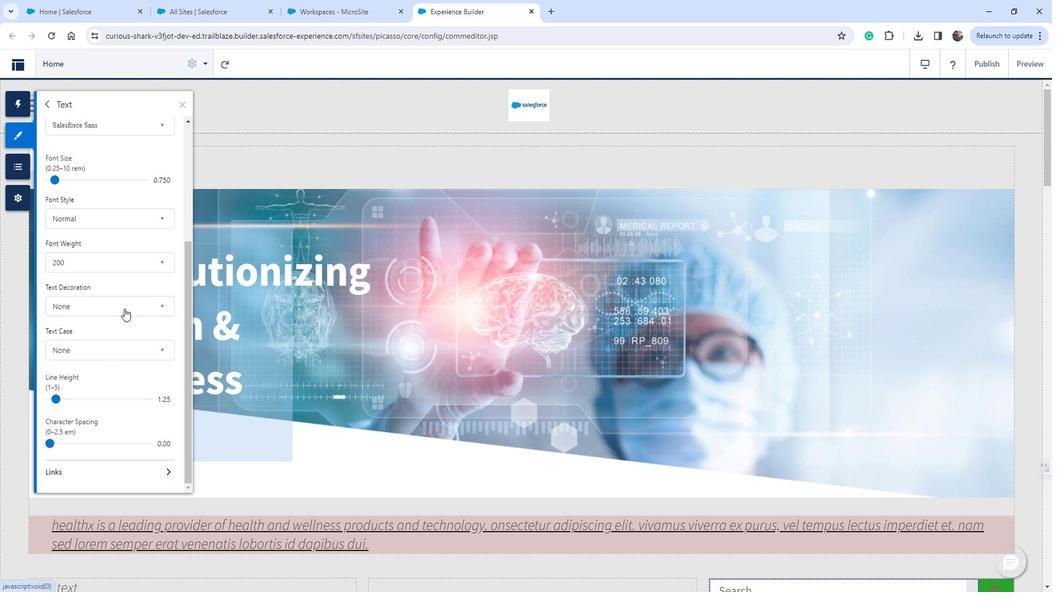 
Action: Mouse pressed left at (137, 310)
Screenshot: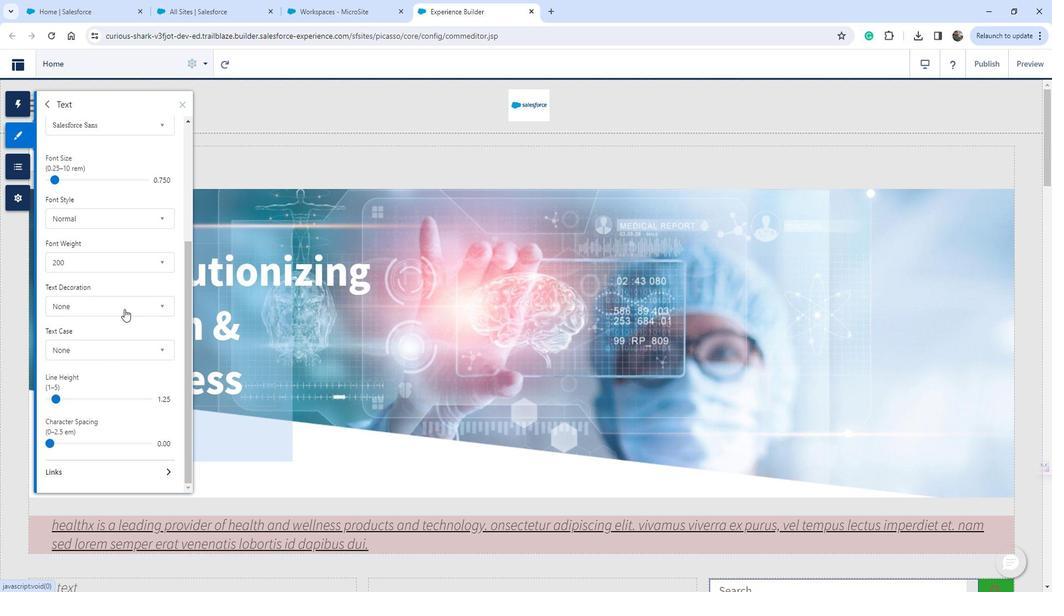 
Action: Mouse moved to (117, 337)
Screenshot: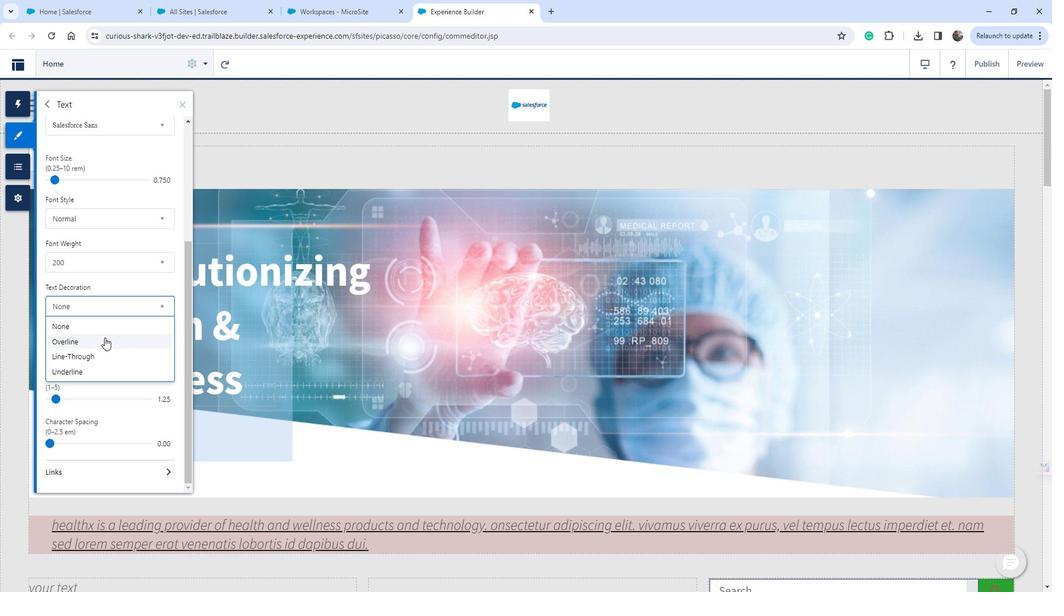 
Action: Mouse pressed left at (117, 337)
Screenshot: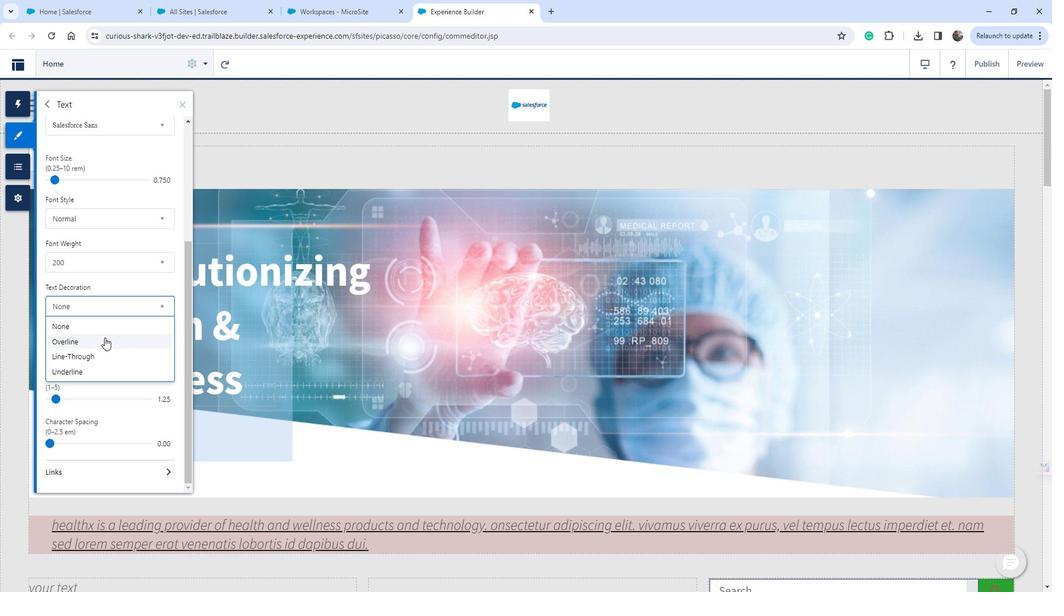 
Action: Mouse moved to (129, 340)
Screenshot: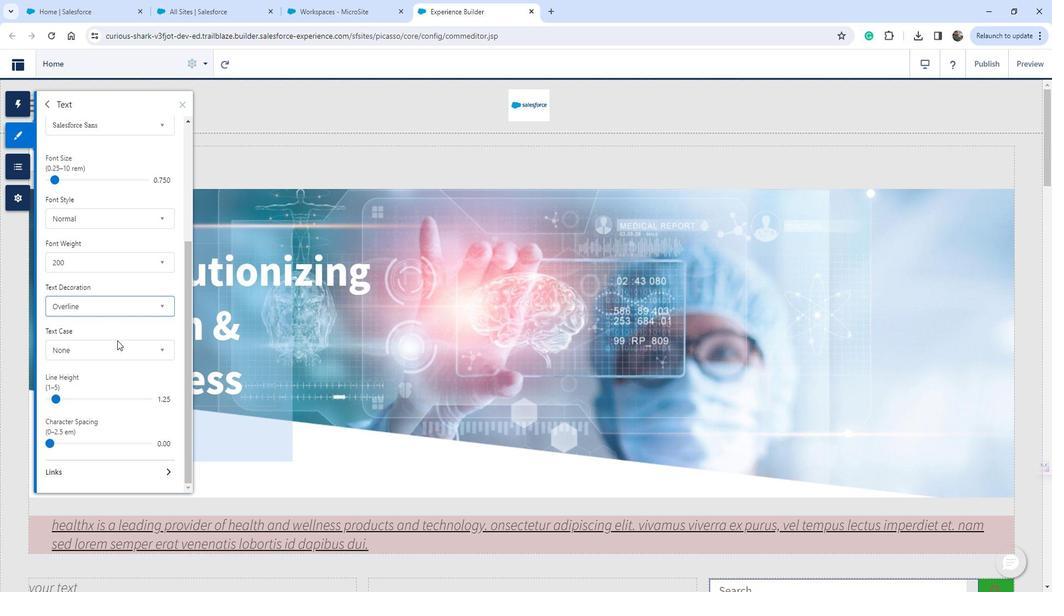 
Action: Mouse scrolled (129, 339) with delta (0, 0)
Screenshot: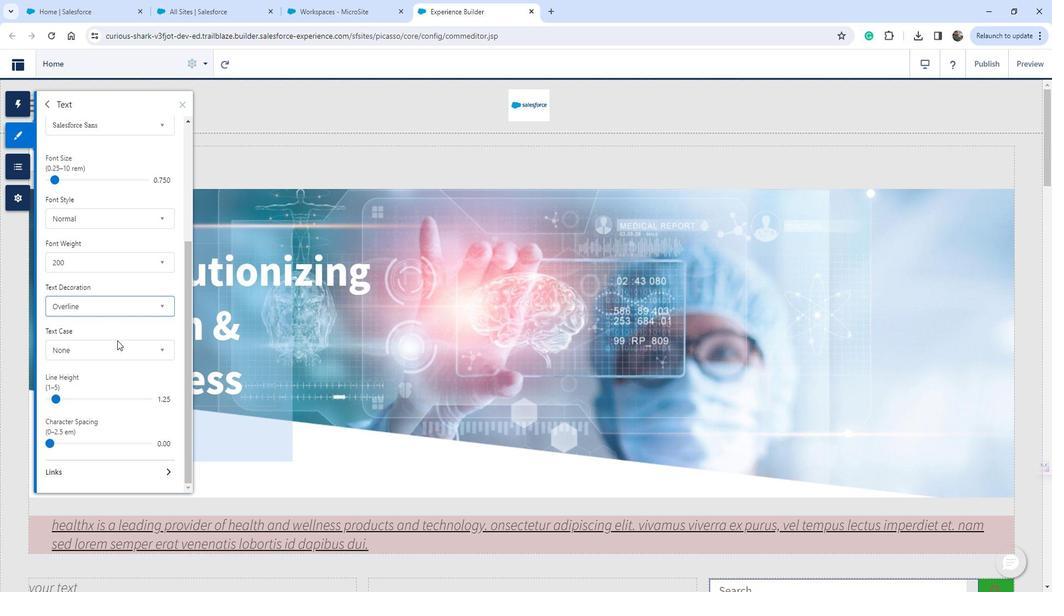 
Action: Mouse moved to (120, 346)
Screenshot: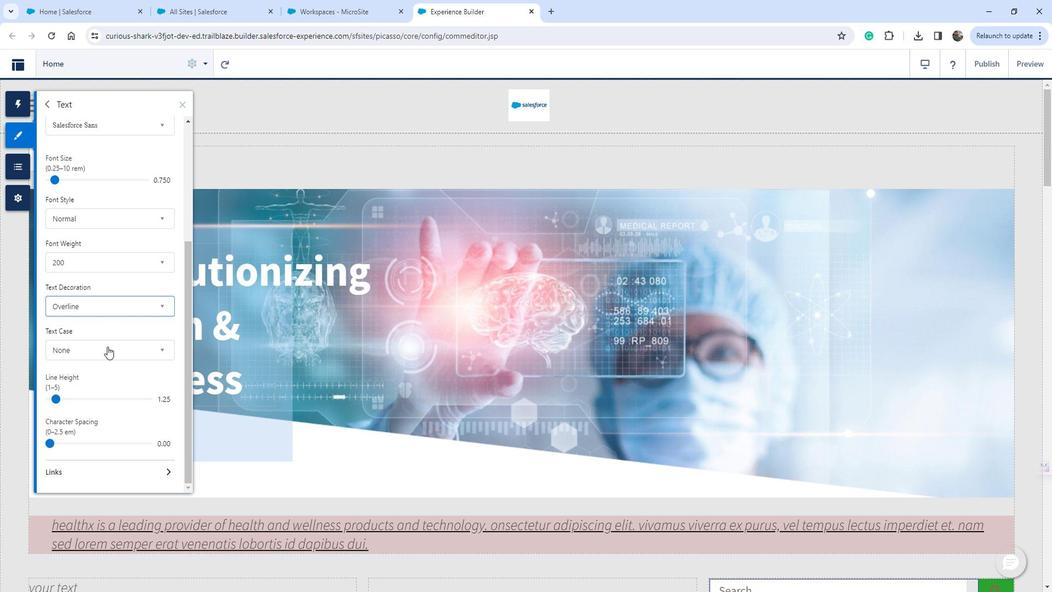 
Action: Mouse pressed left at (120, 346)
Screenshot: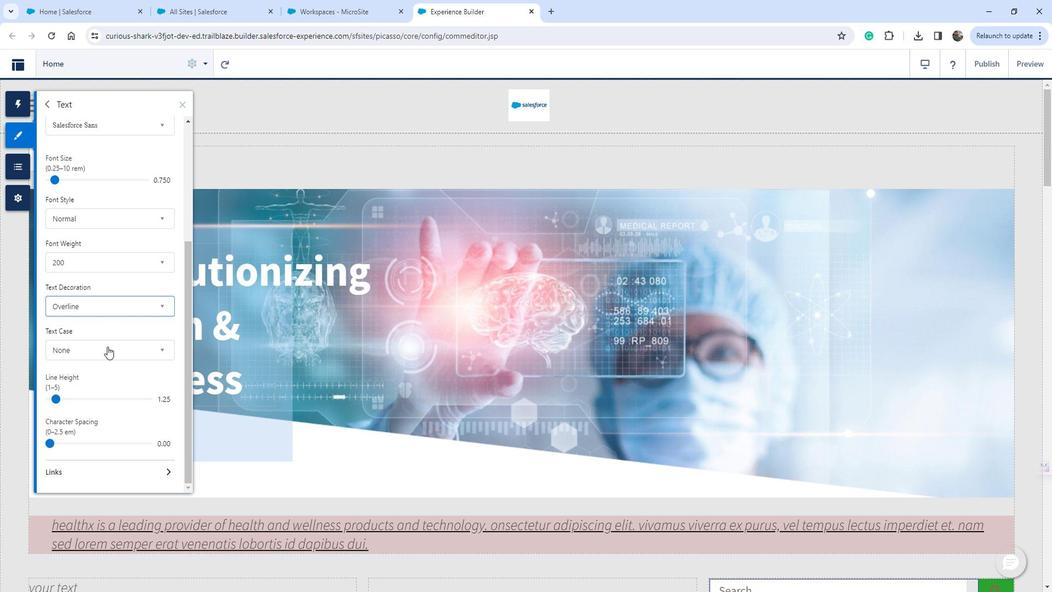 
Action: Mouse moved to (113, 380)
Screenshot: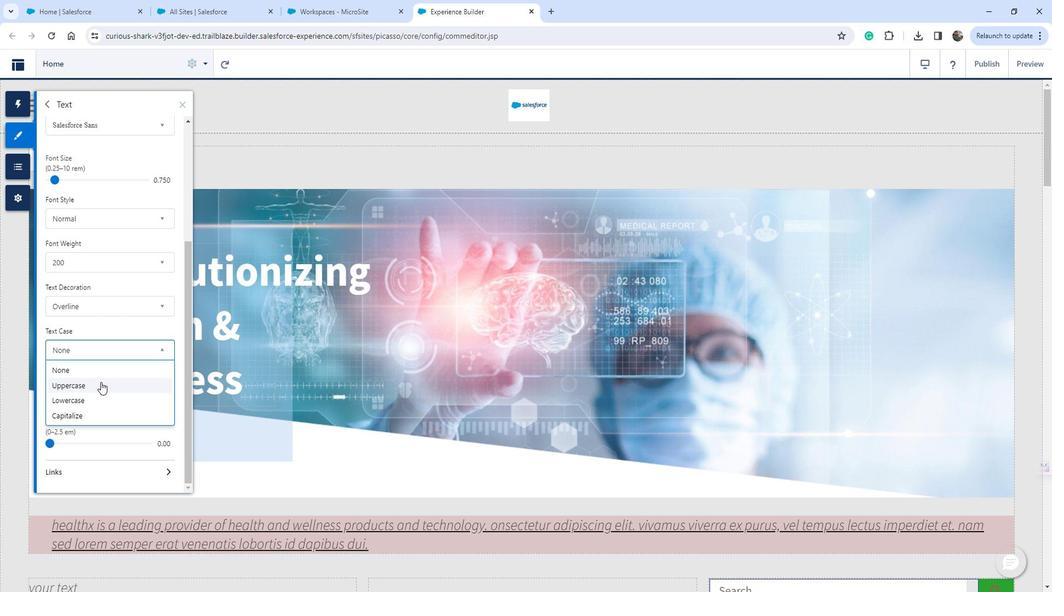 
Action: Mouse pressed left at (113, 380)
Screenshot: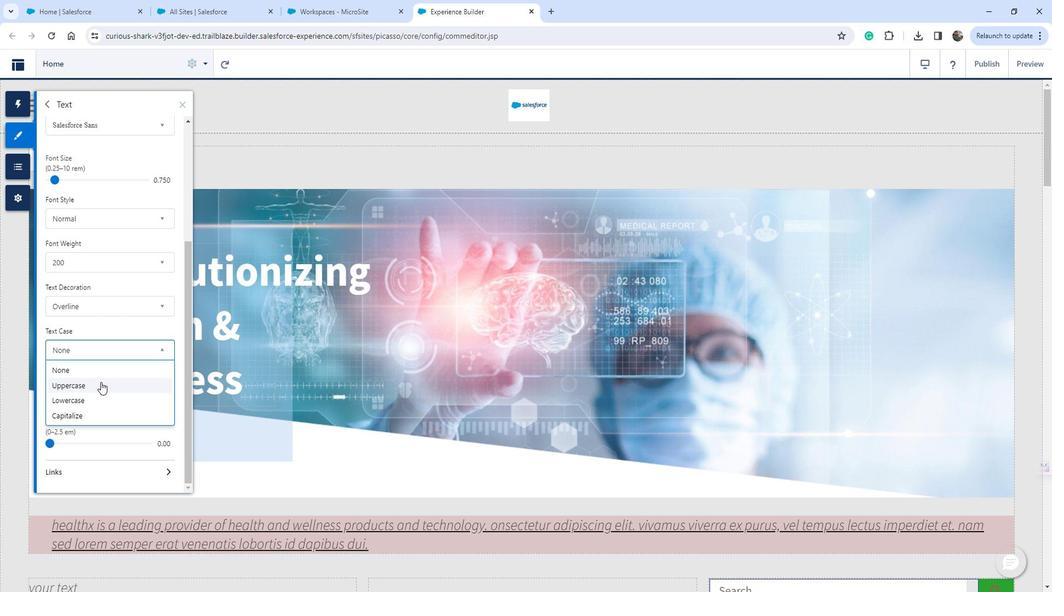 
